 Task: Create a due date automation trigger when advanced on, on the monday of the week before a card is due add fields without custom field "Resume" set to a number lower than 1 and greater than 10 at 11:00 AM.
Action: Mouse moved to (1250, 100)
Screenshot: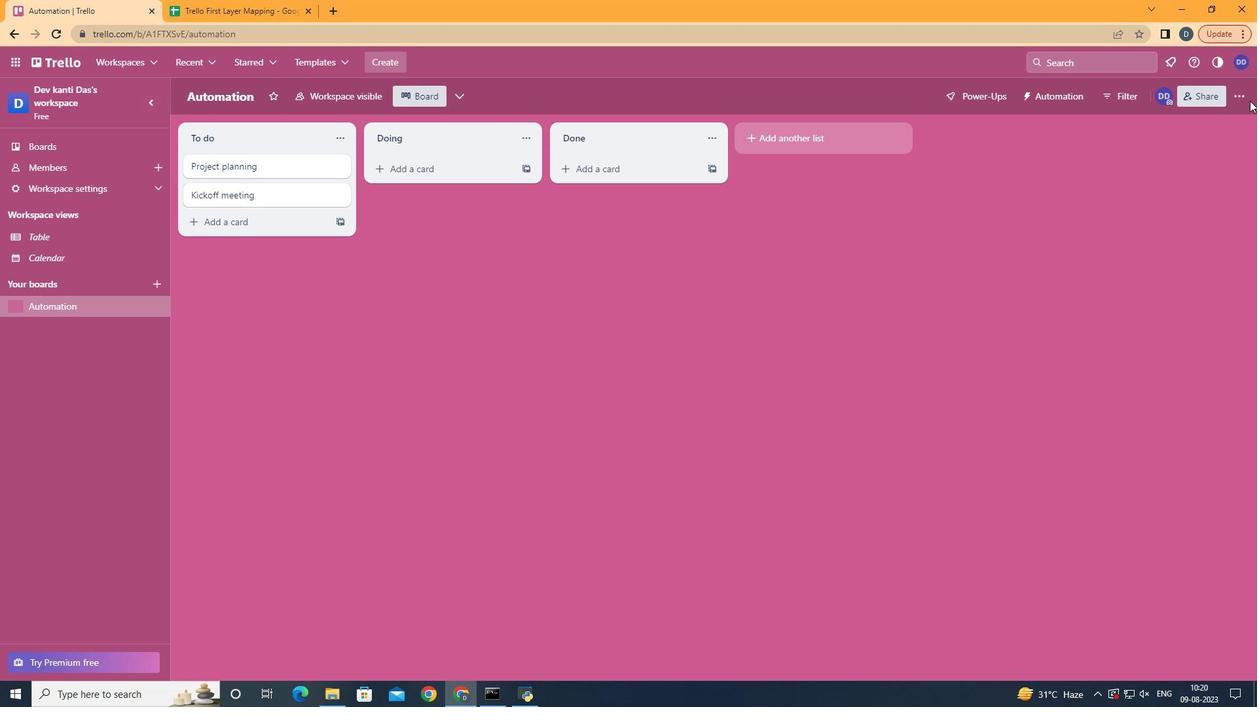 
Action: Mouse pressed left at (1250, 100)
Screenshot: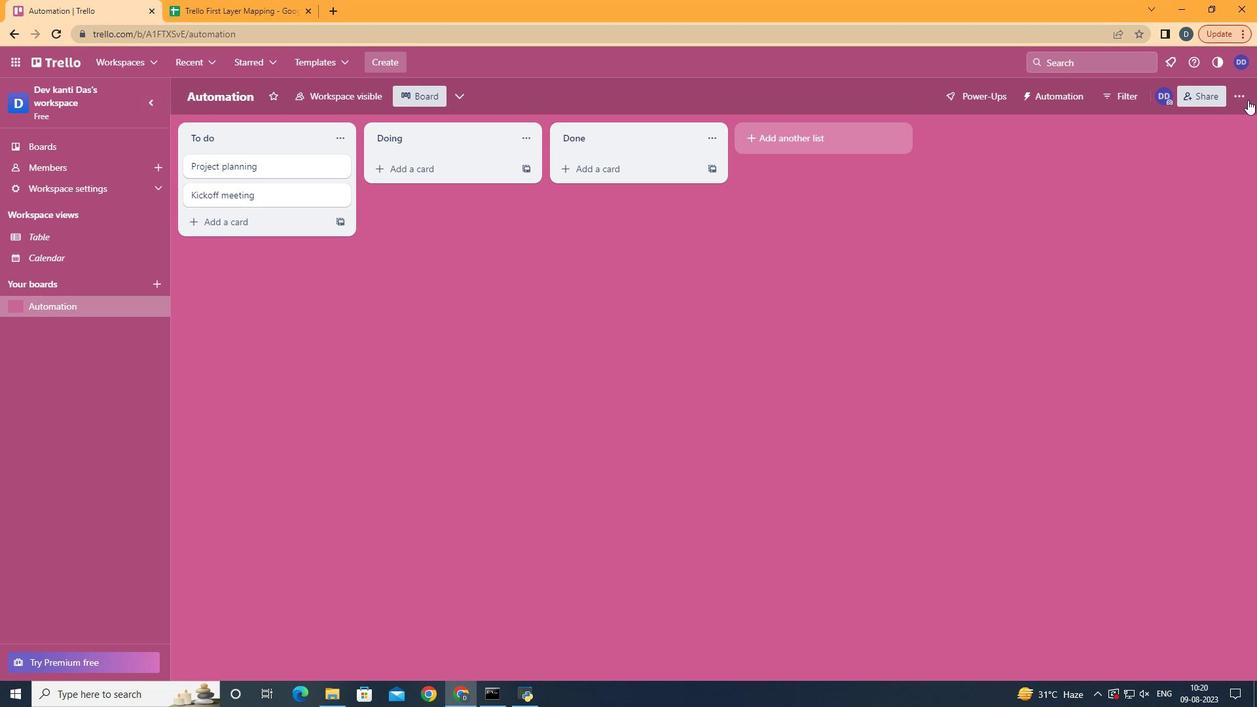 
Action: Mouse moved to (1246, 96)
Screenshot: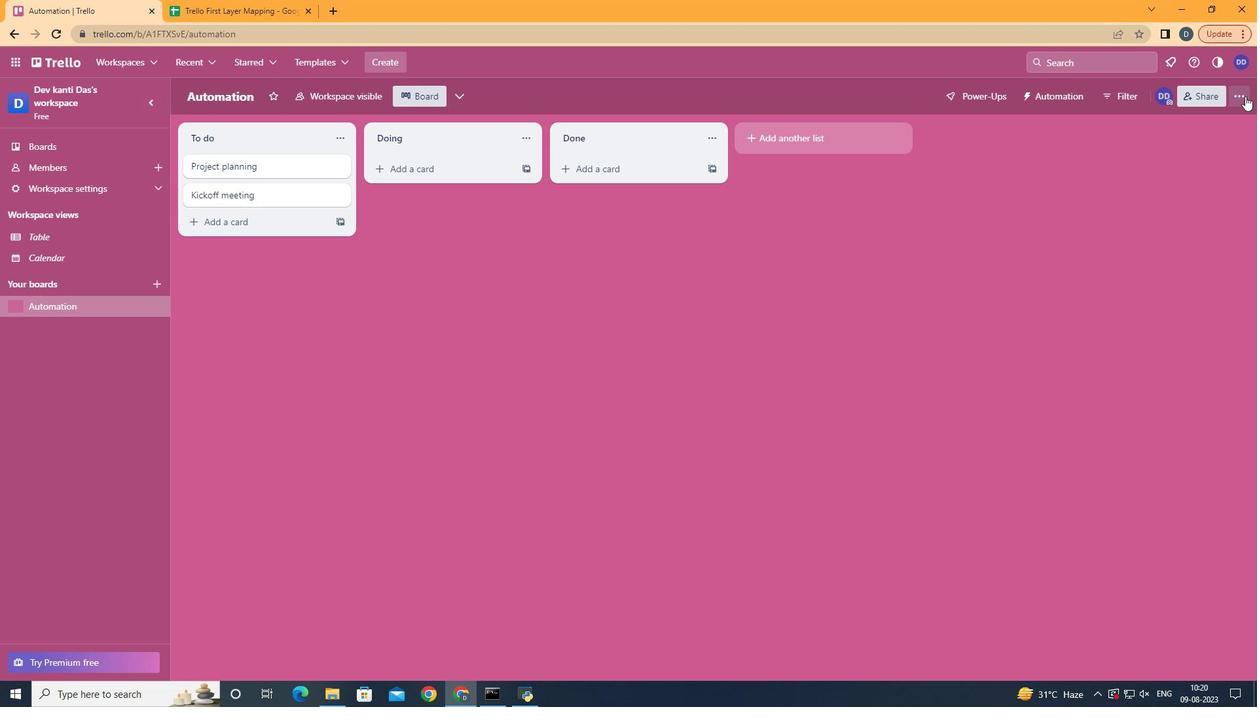 
Action: Mouse pressed left at (1246, 96)
Screenshot: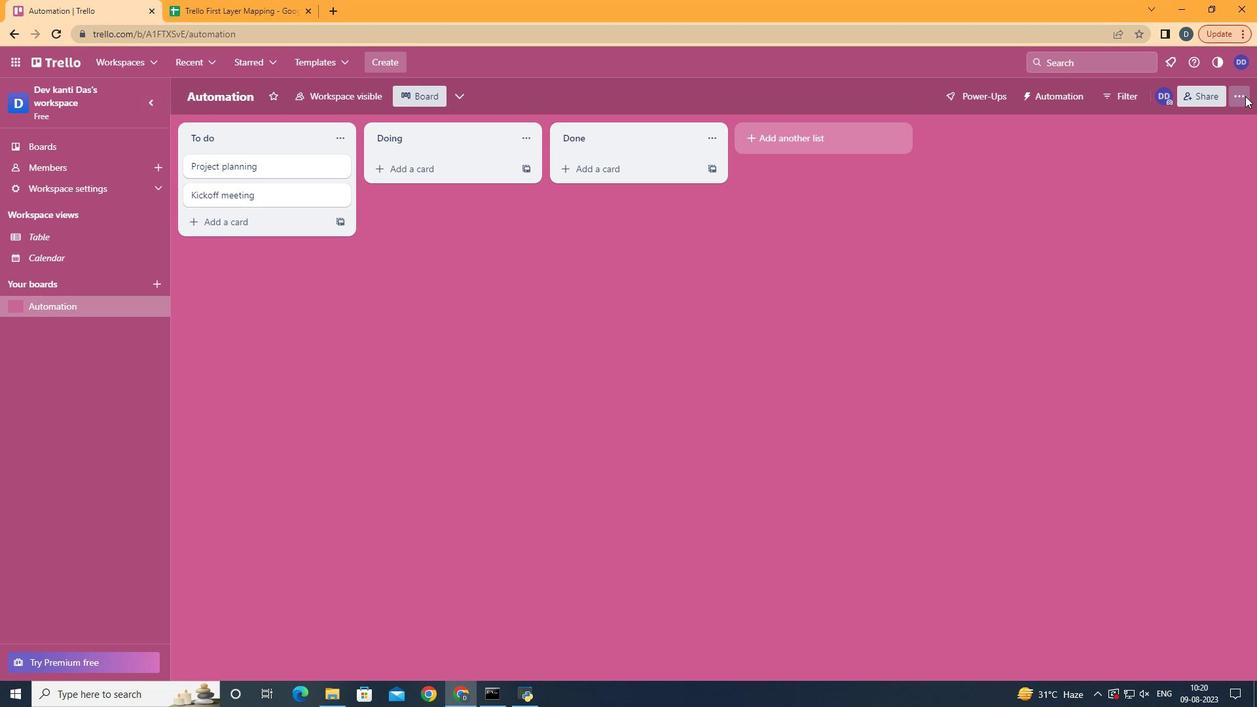 
Action: Mouse moved to (1165, 294)
Screenshot: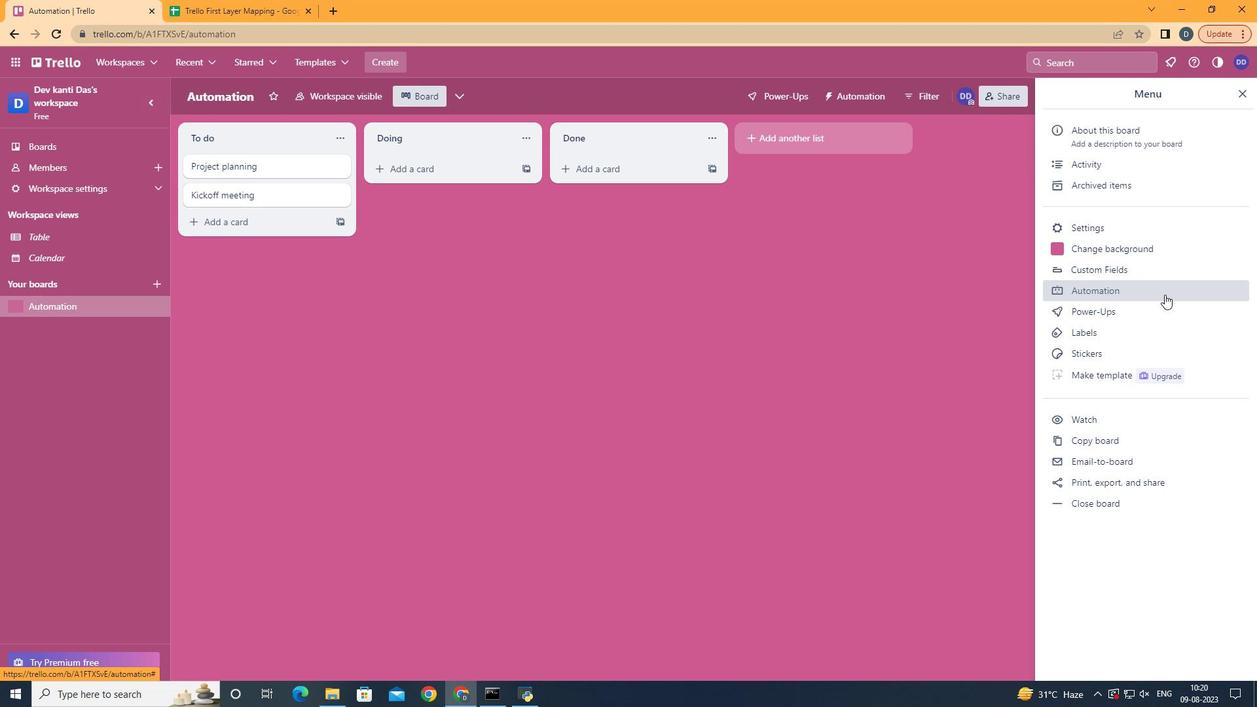 
Action: Mouse pressed left at (1165, 294)
Screenshot: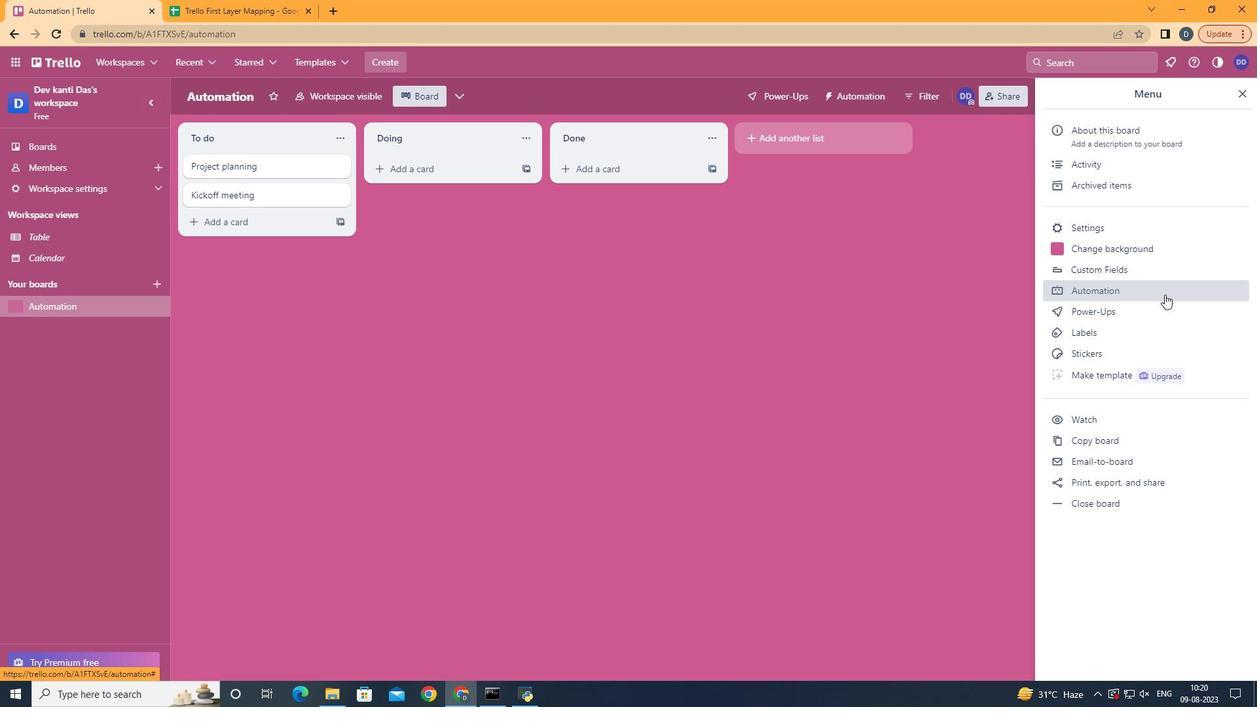 
Action: Mouse moved to (226, 263)
Screenshot: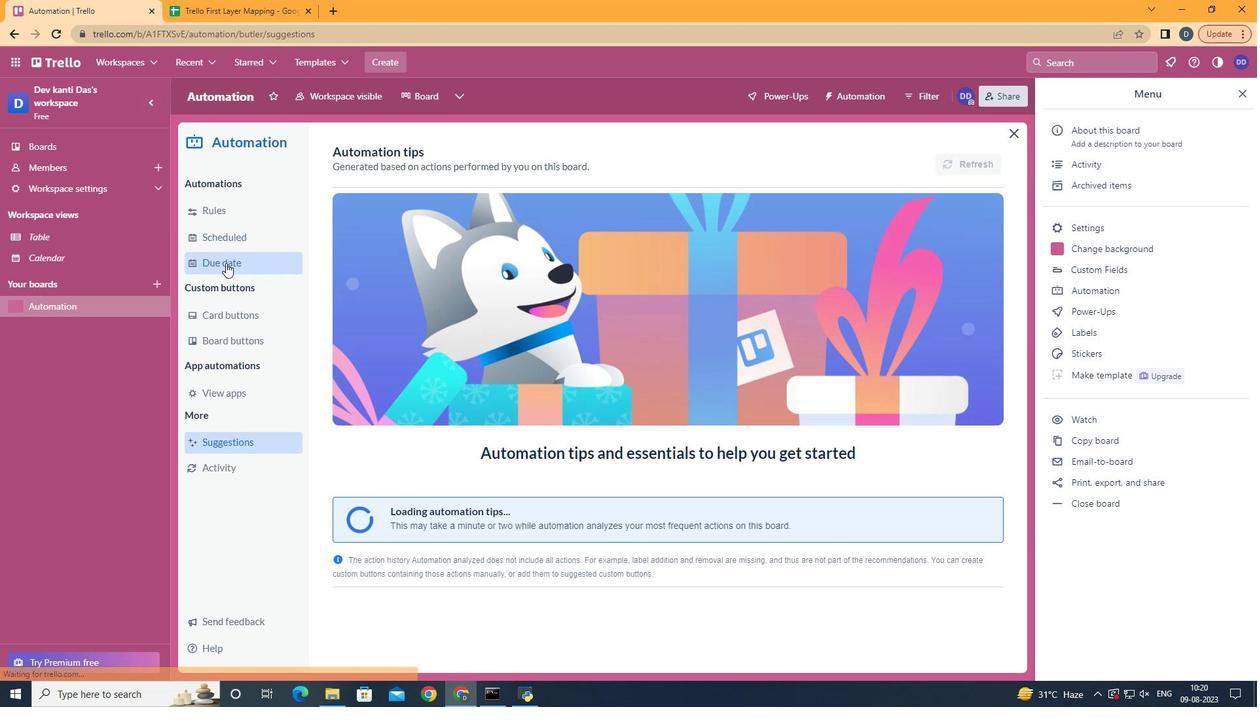 
Action: Mouse pressed left at (226, 263)
Screenshot: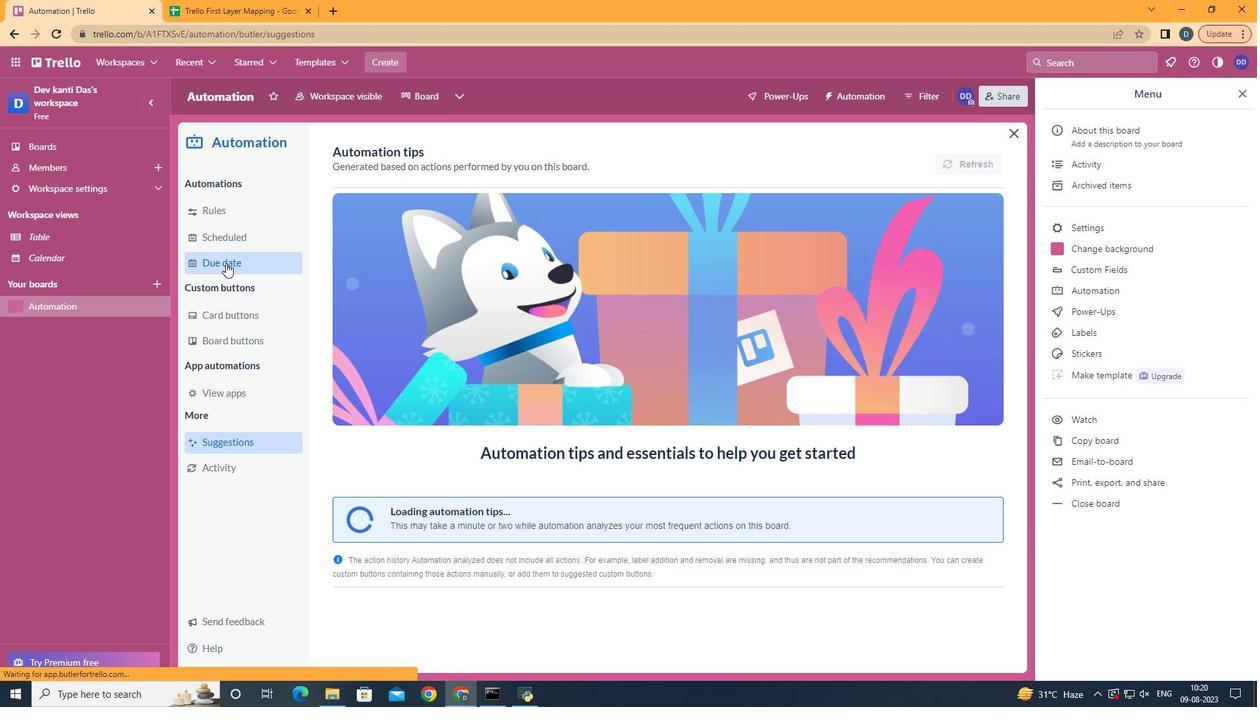 
Action: Mouse moved to (918, 161)
Screenshot: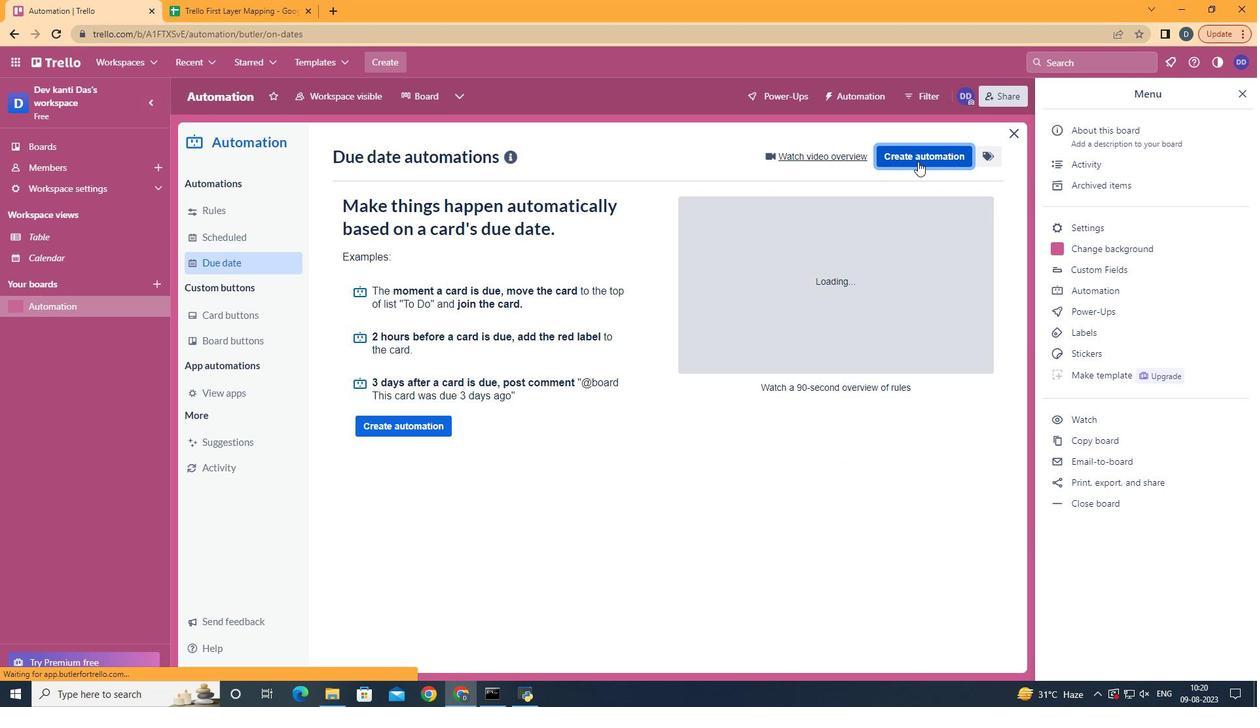
Action: Mouse pressed left at (918, 161)
Screenshot: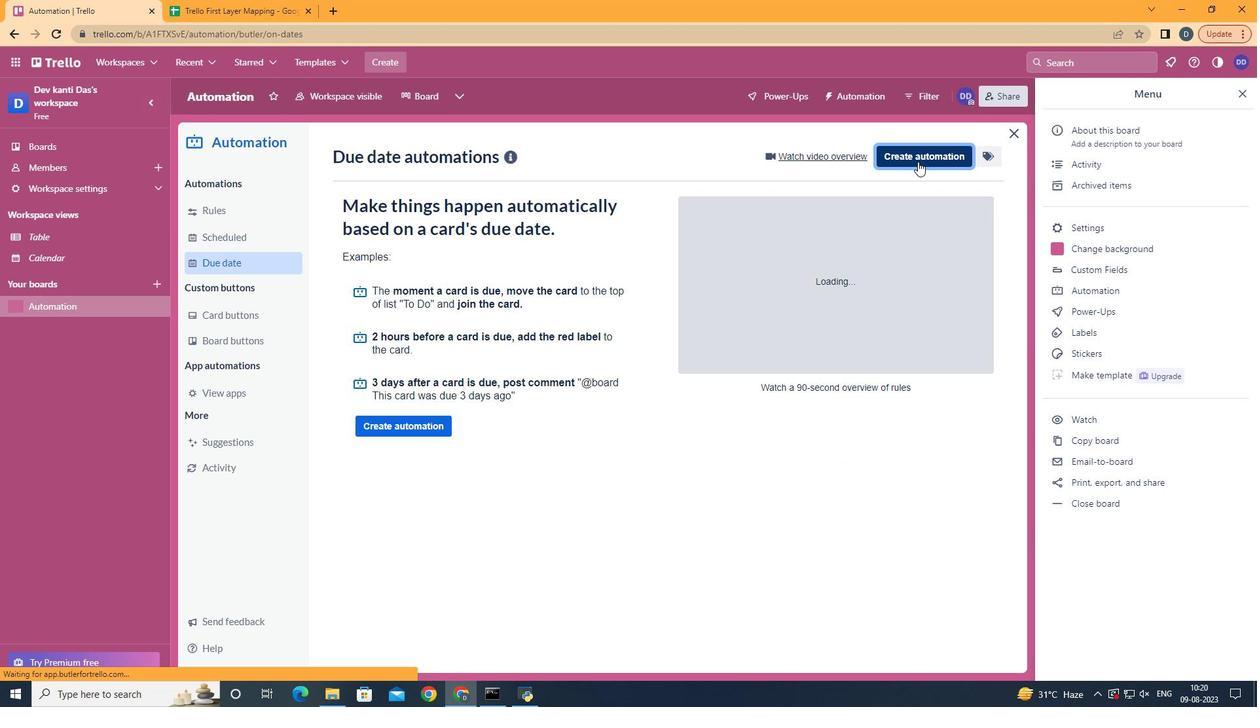 
Action: Mouse moved to (673, 284)
Screenshot: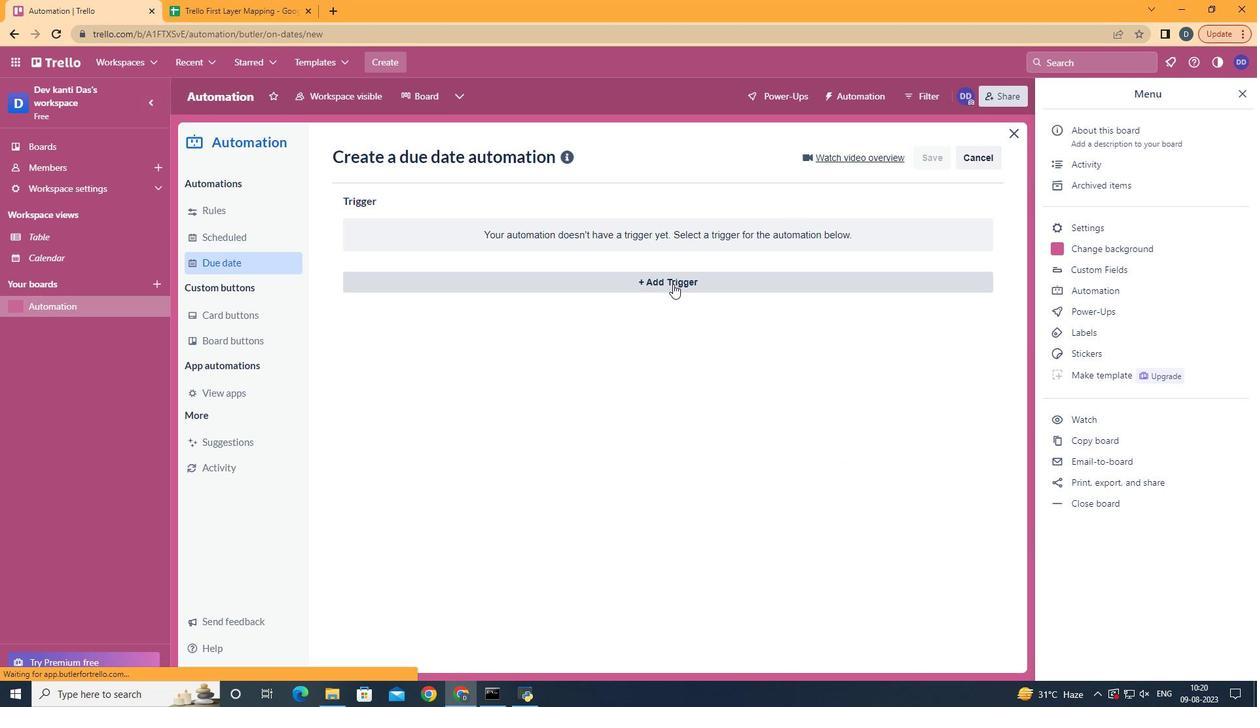 
Action: Mouse pressed left at (673, 284)
Screenshot: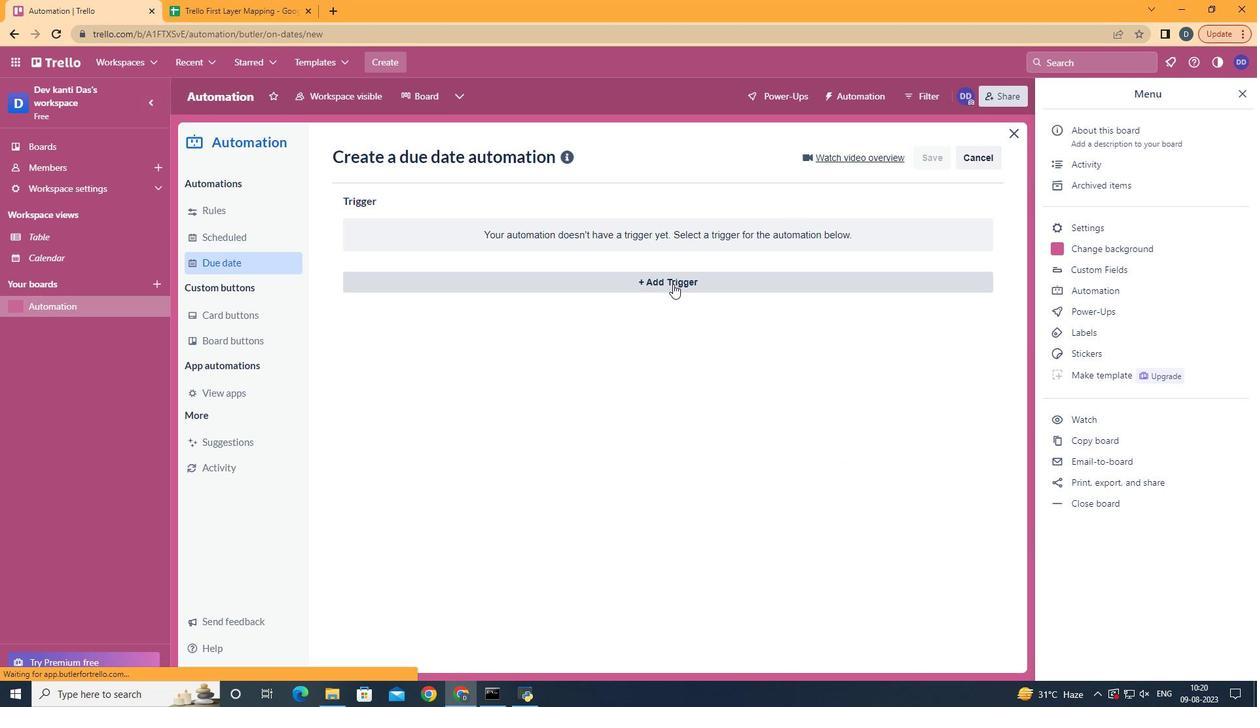 
Action: Mouse moved to (485, 625)
Screenshot: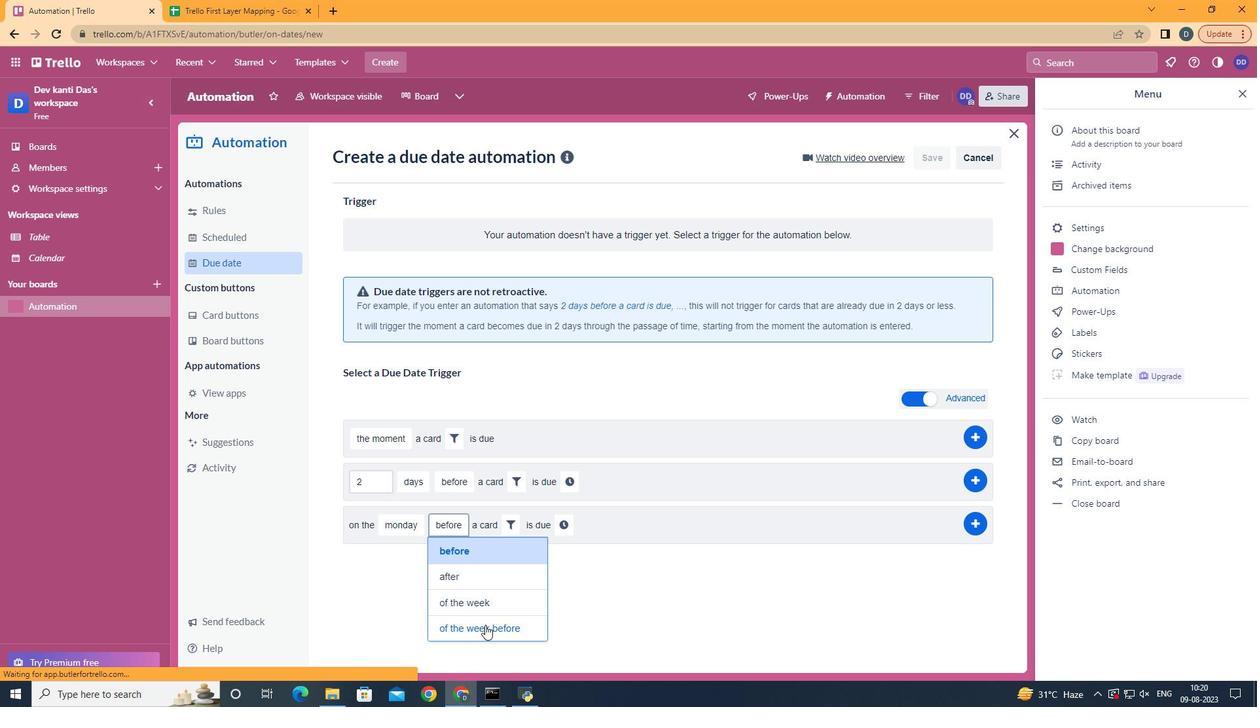 
Action: Mouse pressed left at (485, 625)
Screenshot: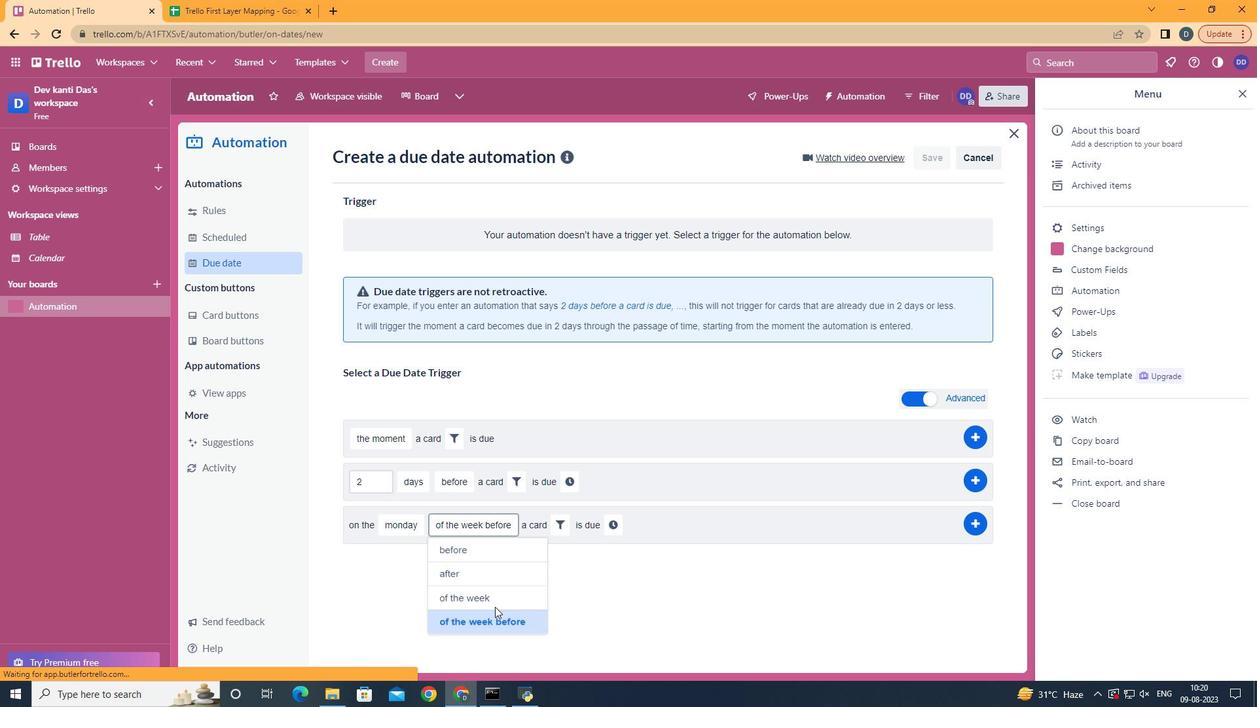 
Action: Mouse moved to (568, 517)
Screenshot: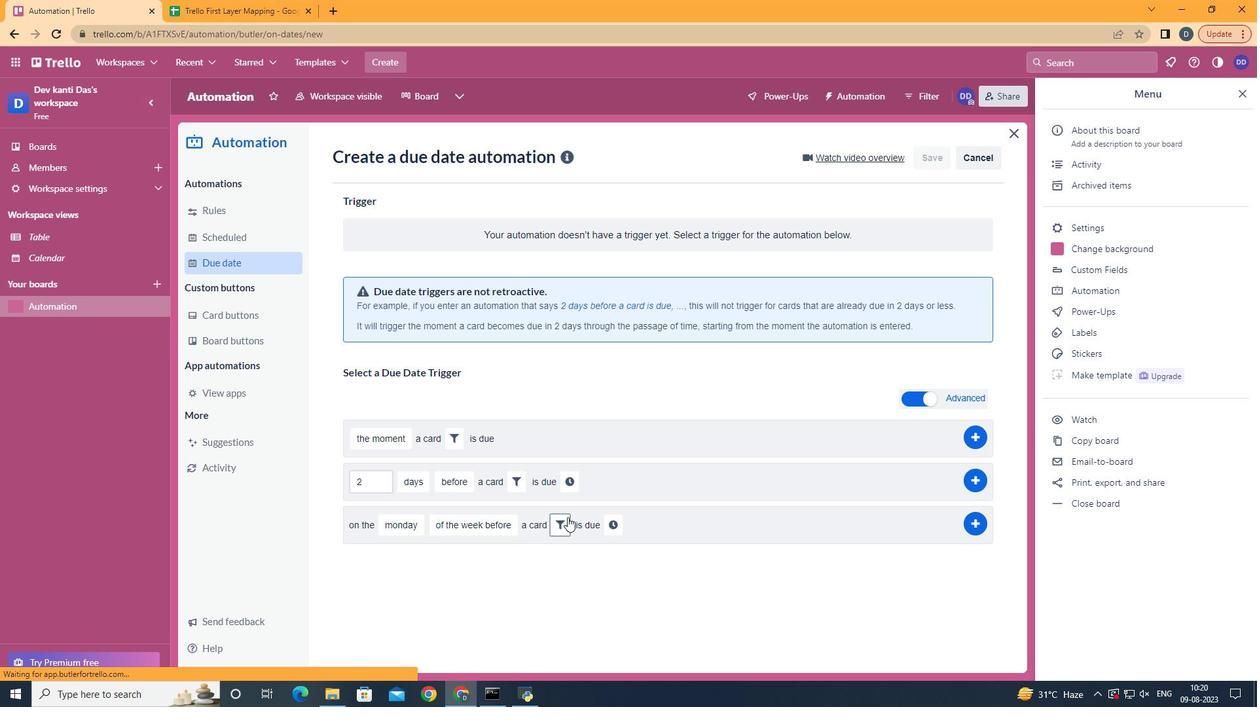
Action: Mouse pressed left at (568, 517)
Screenshot: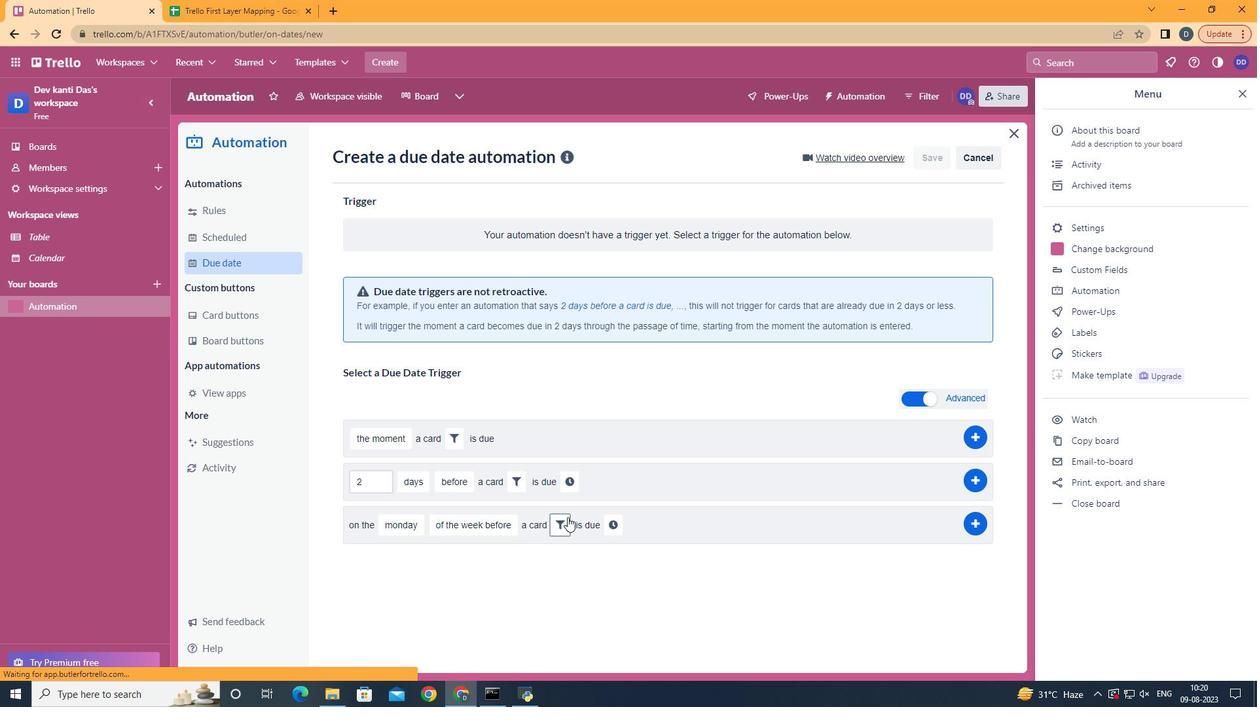 
Action: Mouse moved to (764, 568)
Screenshot: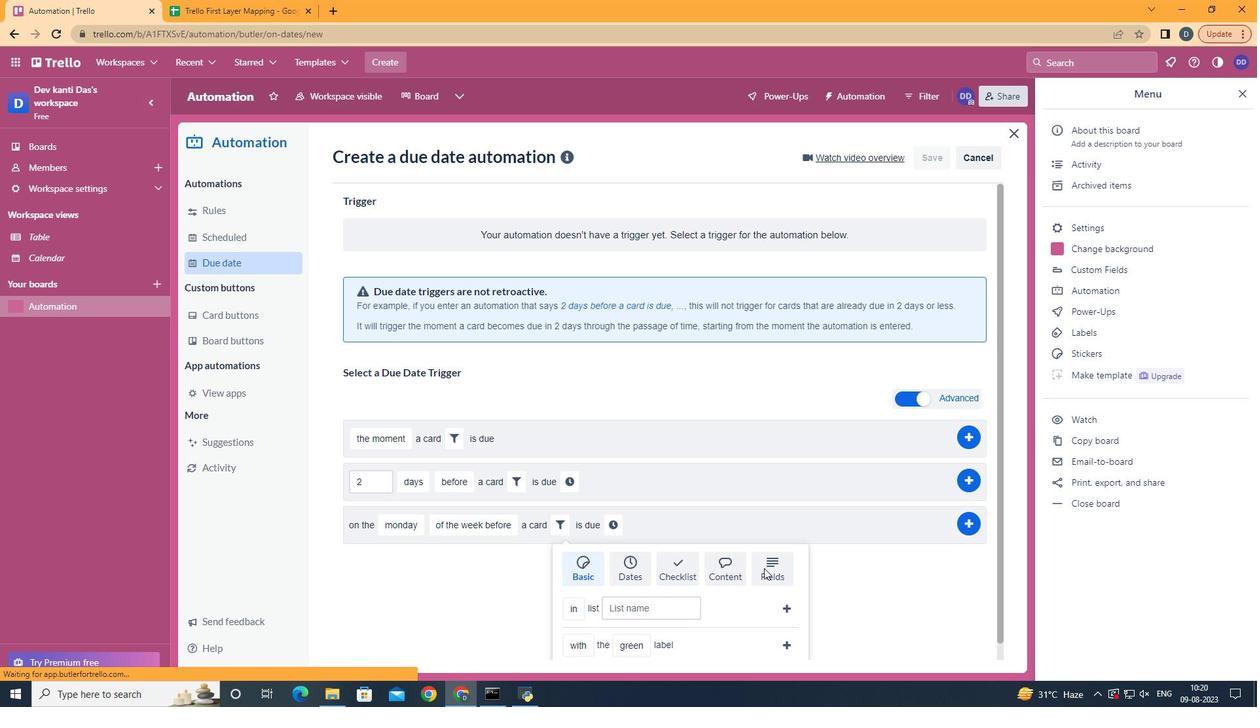 
Action: Mouse pressed left at (764, 568)
Screenshot: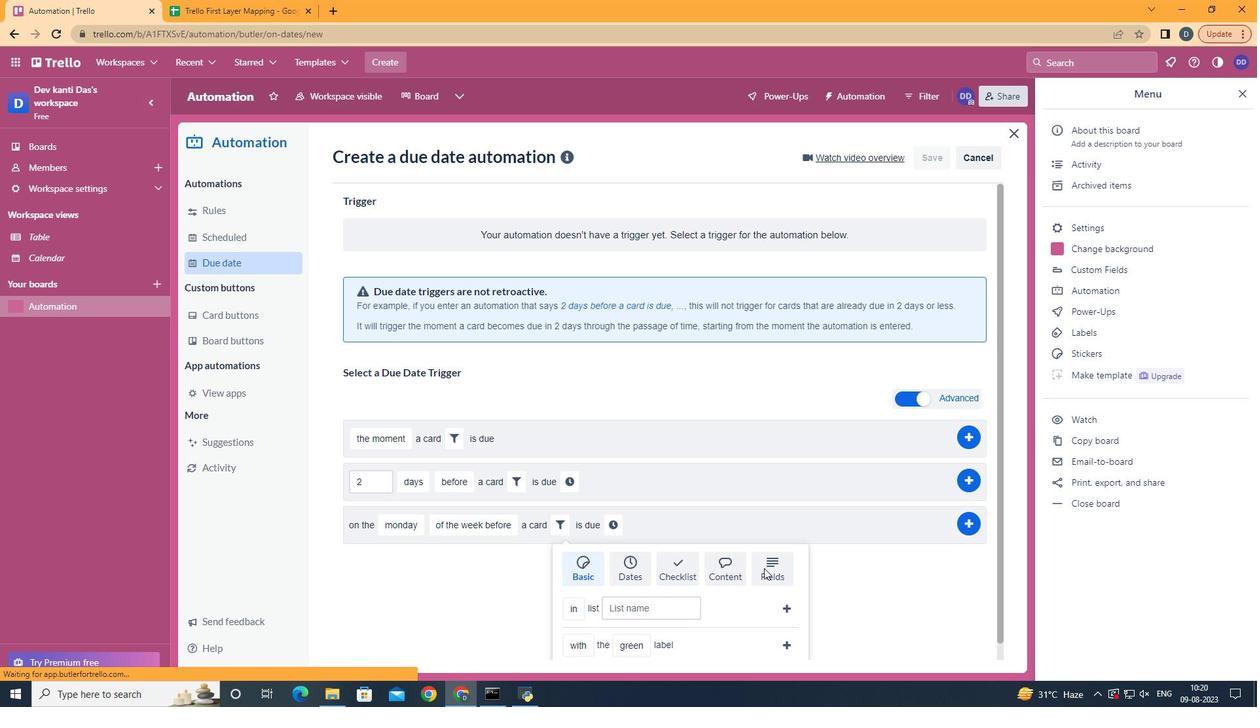 
Action: Mouse moved to (765, 568)
Screenshot: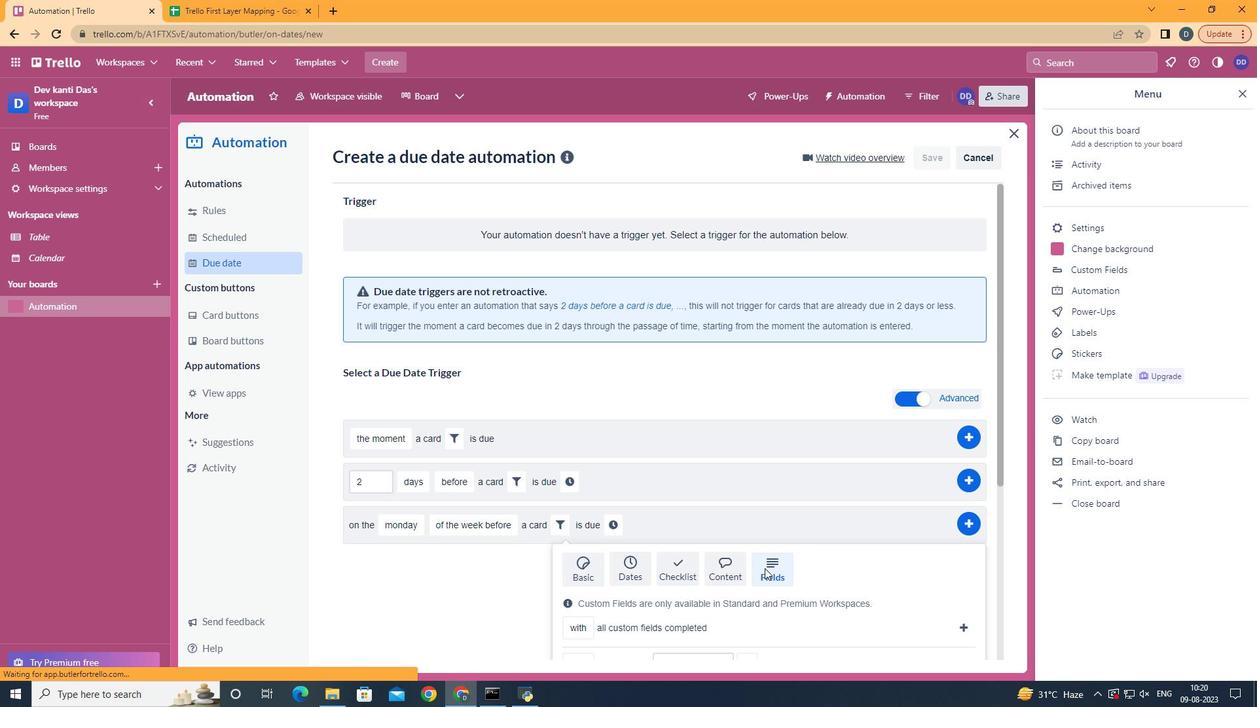 
Action: Mouse scrolled (765, 568) with delta (0, 0)
Screenshot: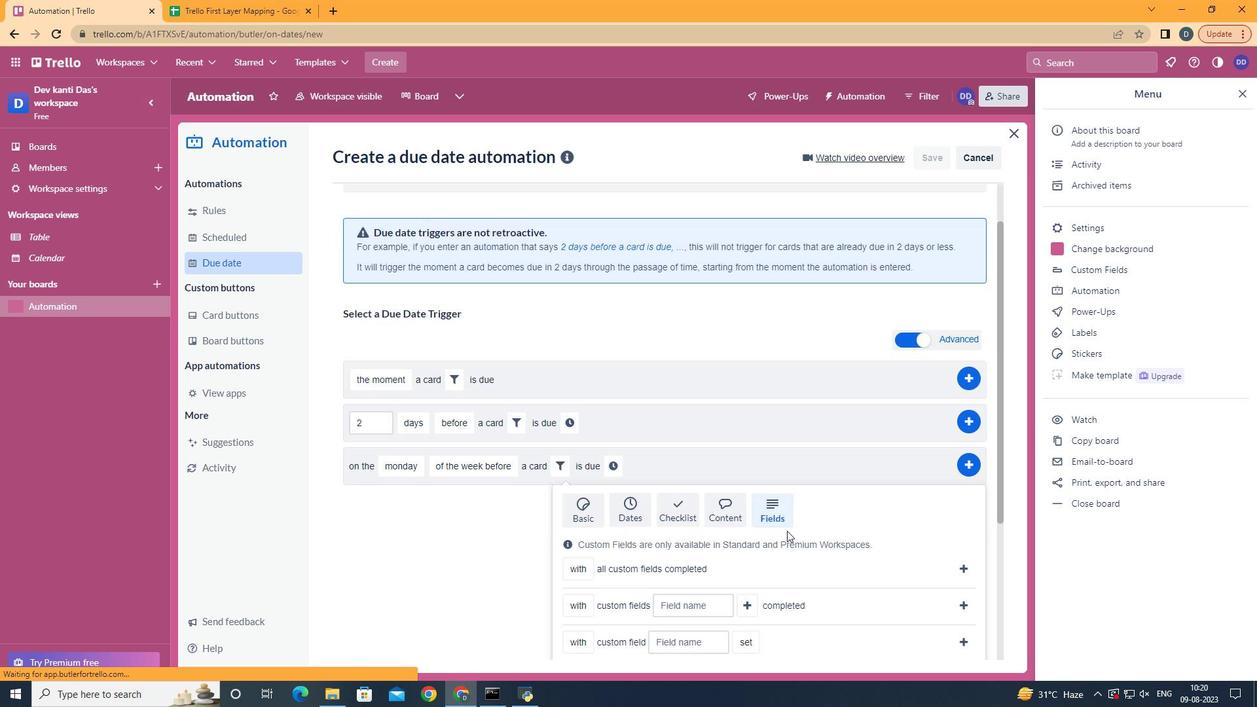 
Action: Mouse scrolled (765, 568) with delta (0, 0)
Screenshot: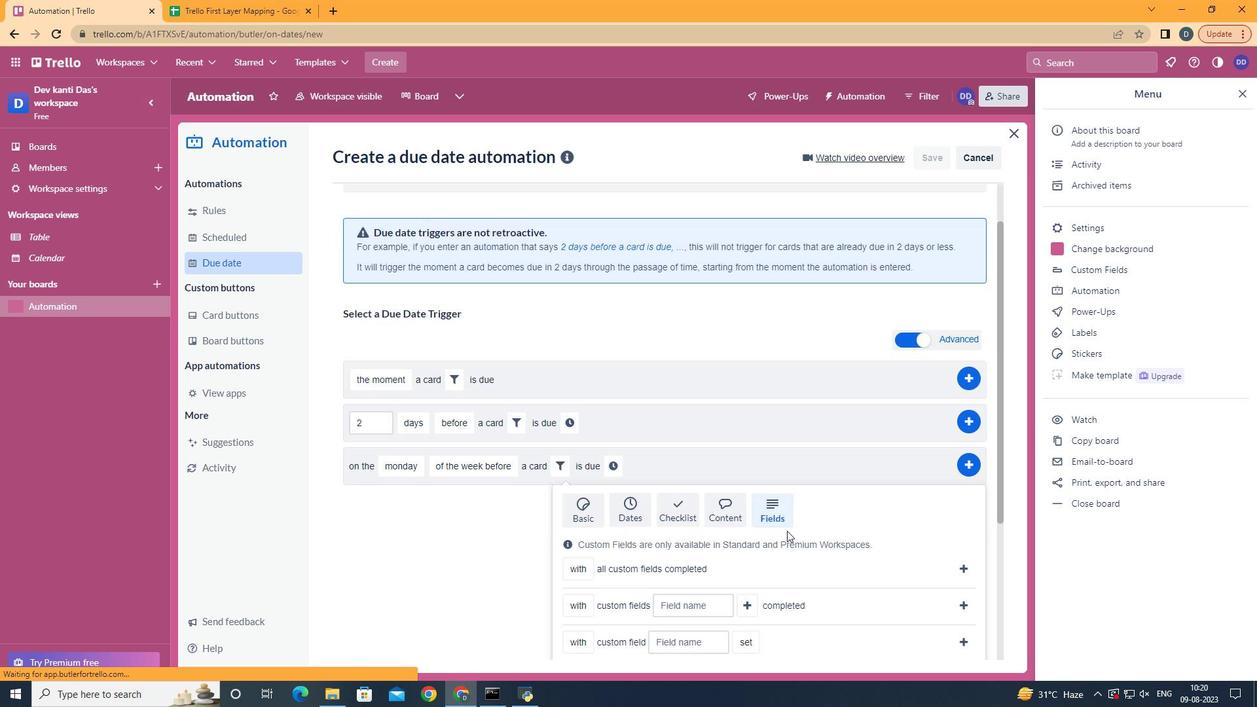 
Action: Mouse scrolled (765, 568) with delta (0, 0)
Screenshot: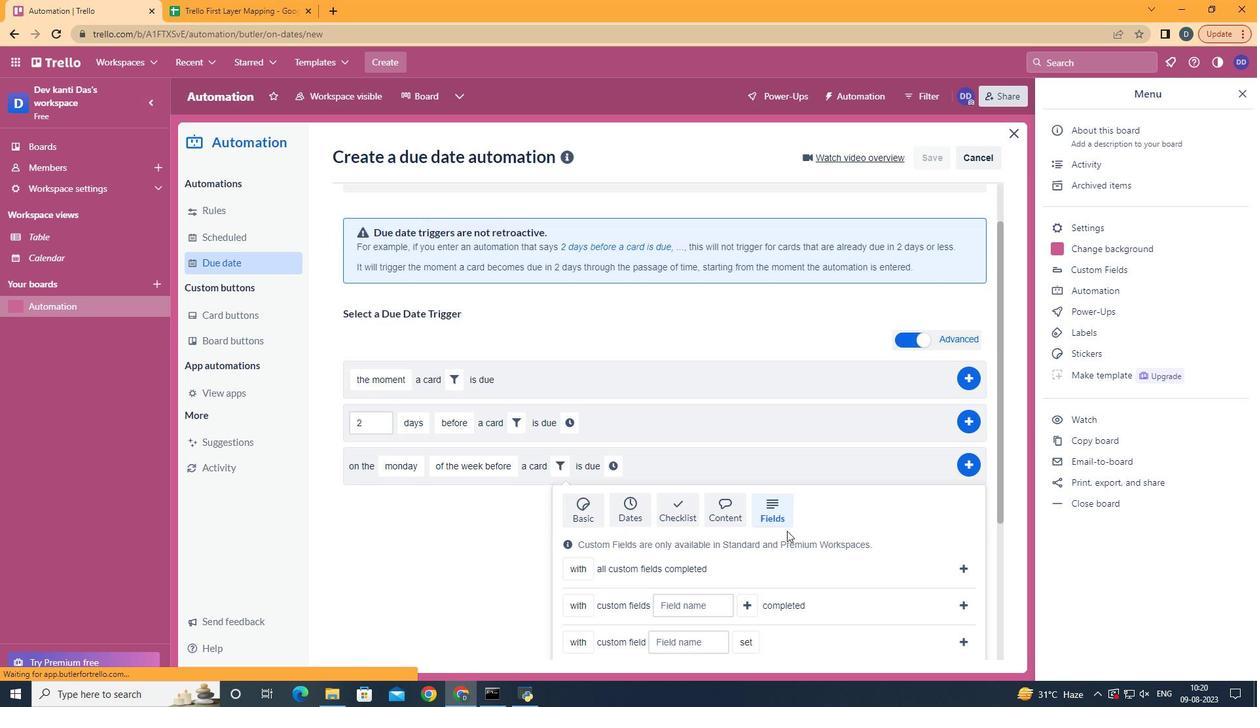 
Action: Mouse scrolled (765, 568) with delta (0, 0)
Screenshot: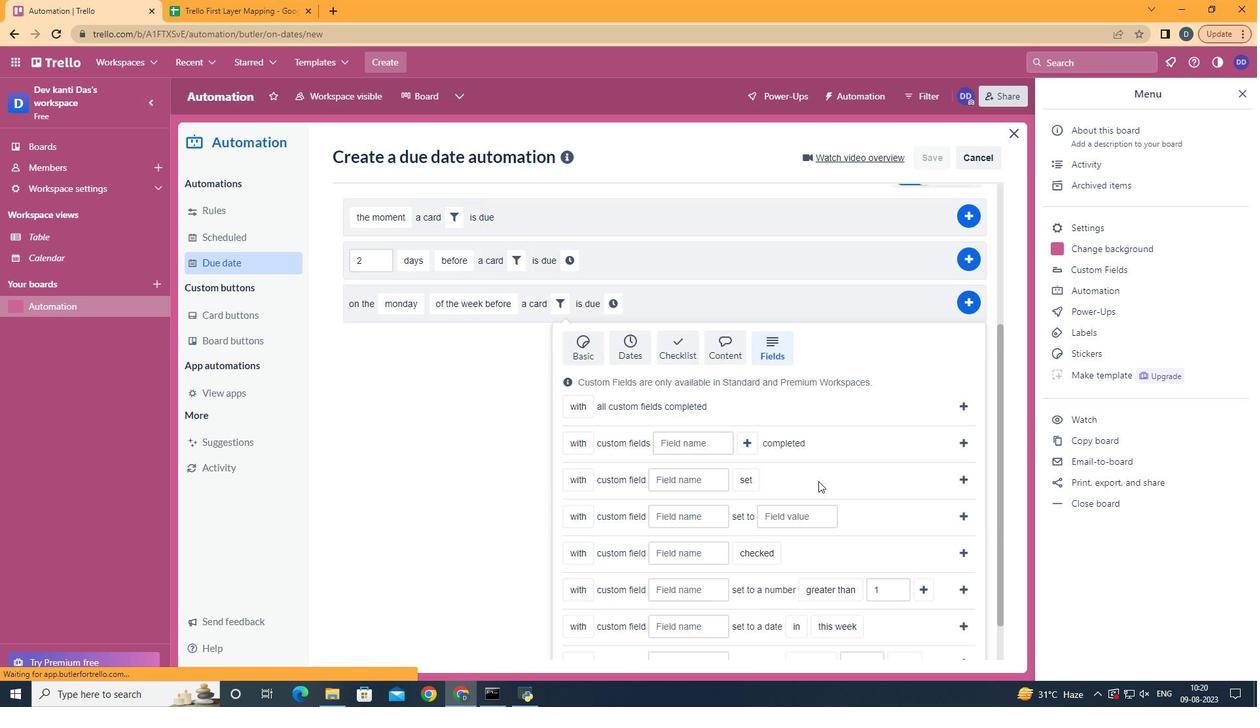 
Action: Mouse scrolled (765, 568) with delta (0, 0)
Screenshot: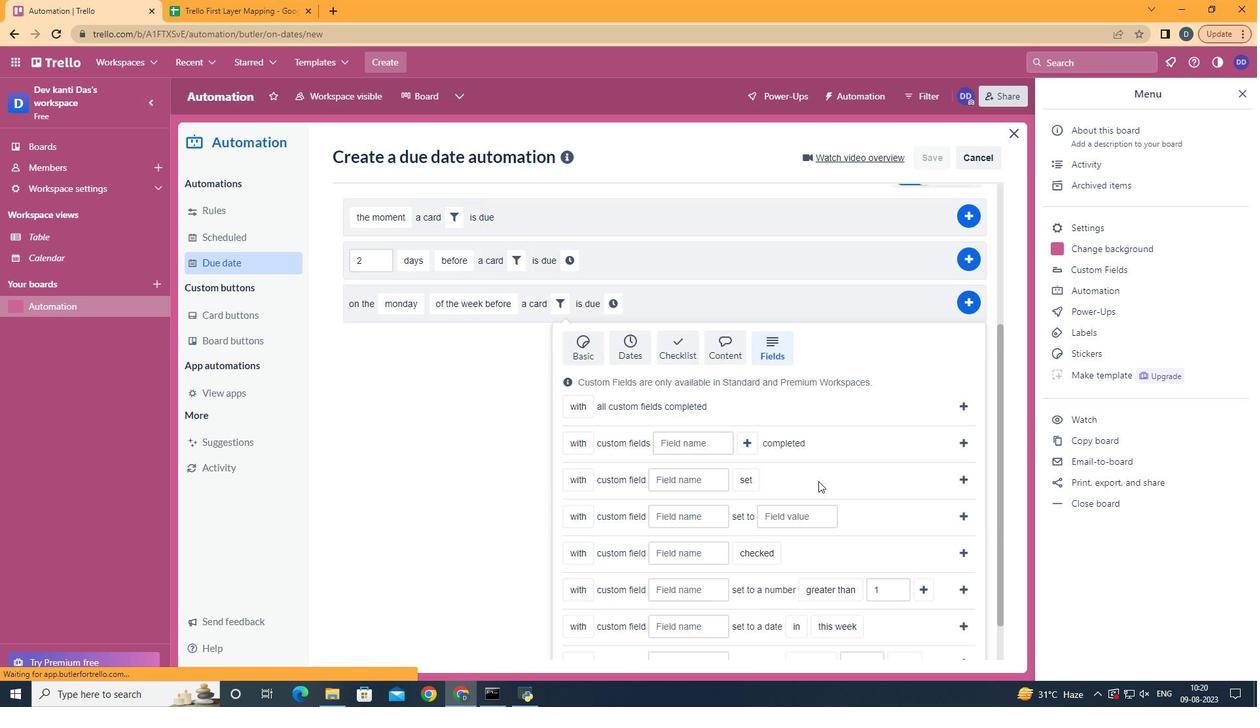 
Action: Mouse moved to (767, 566)
Screenshot: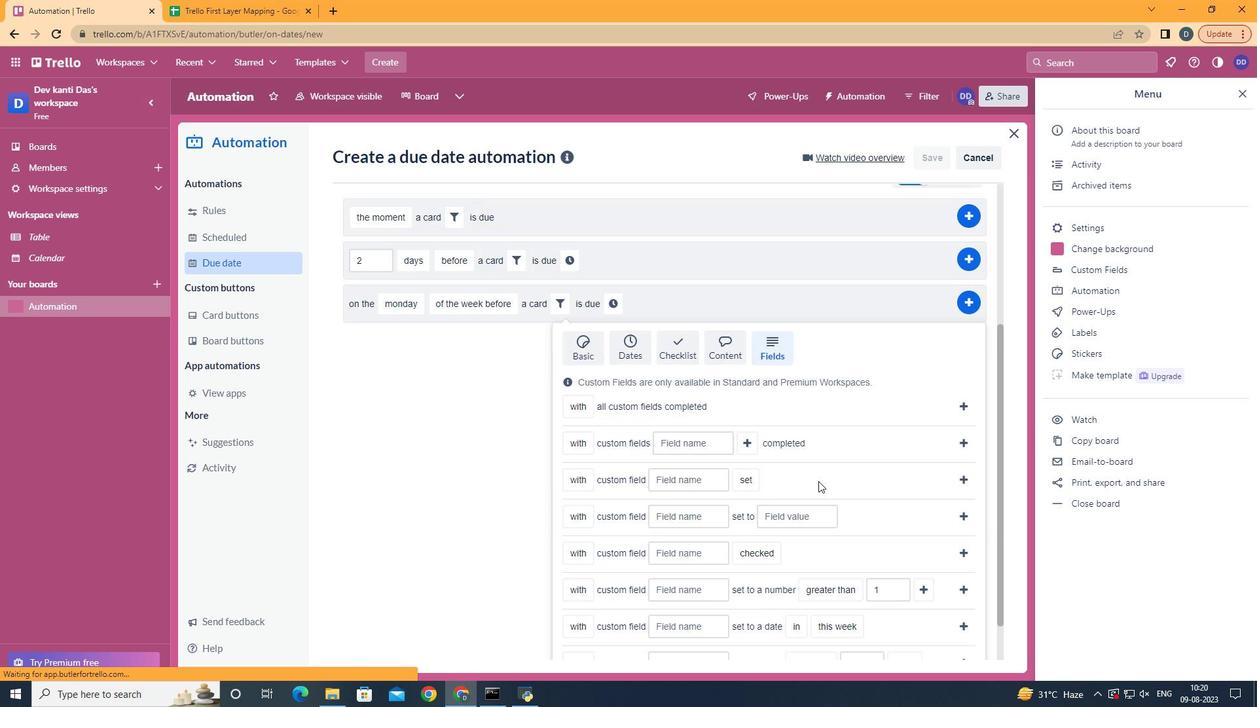 
Action: Mouse scrolled (767, 565) with delta (0, 0)
Screenshot: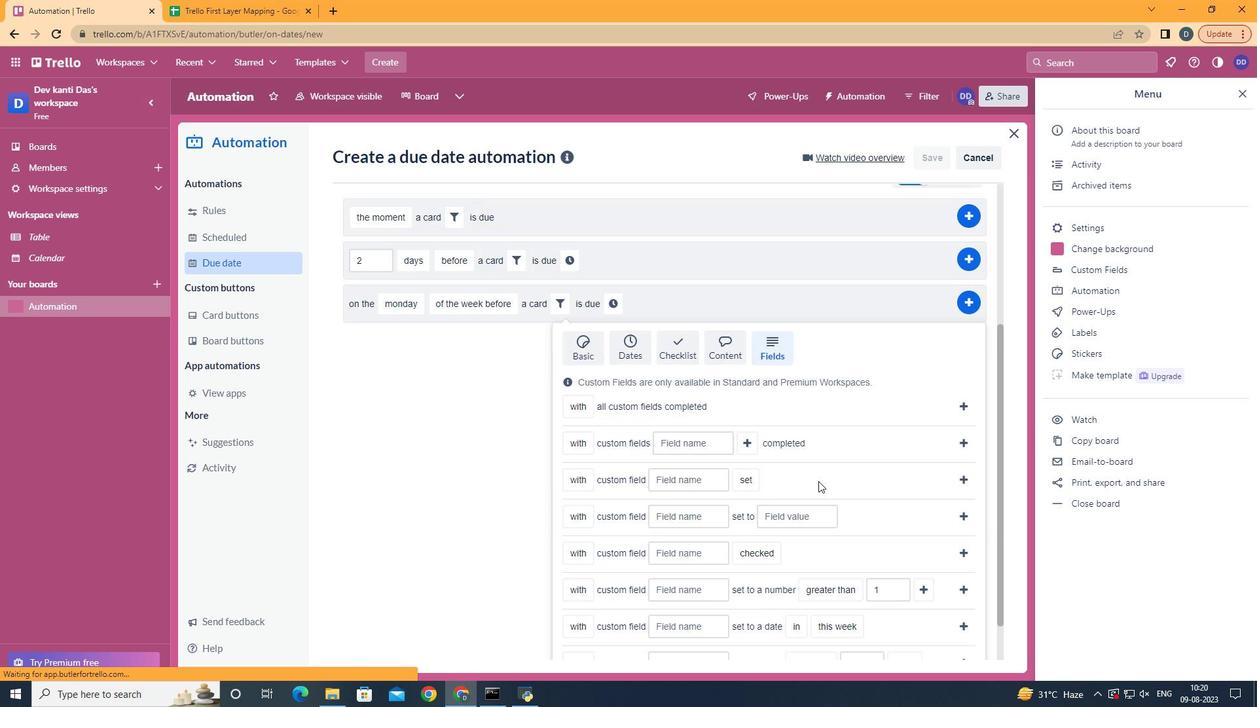 
Action: Mouse moved to (586, 587)
Screenshot: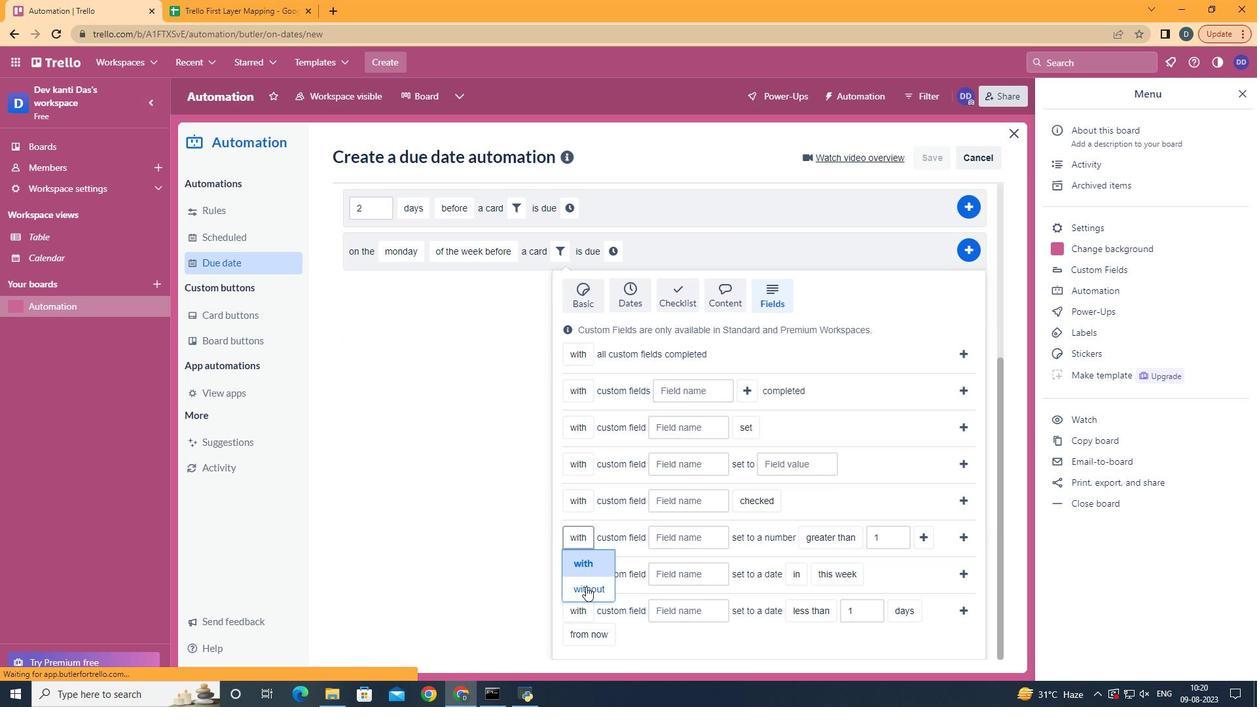 
Action: Mouse pressed left at (586, 587)
Screenshot: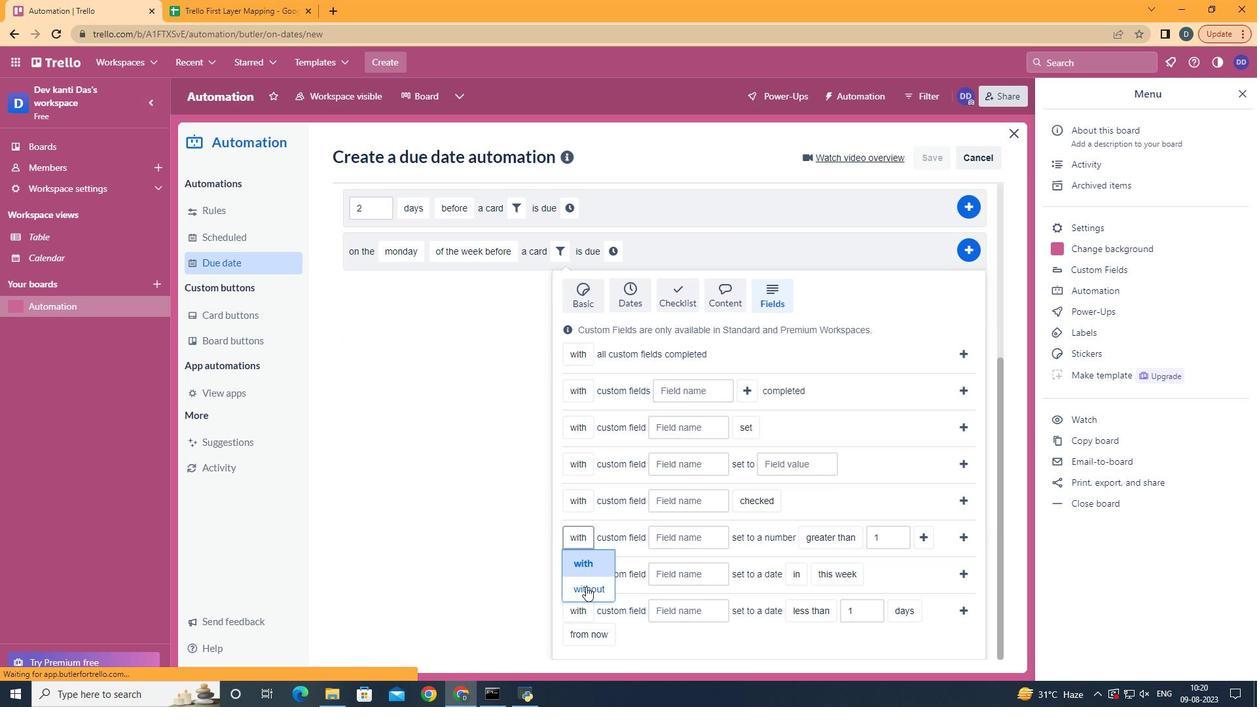 
Action: Mouse moved to (713, 536)
Screenshot: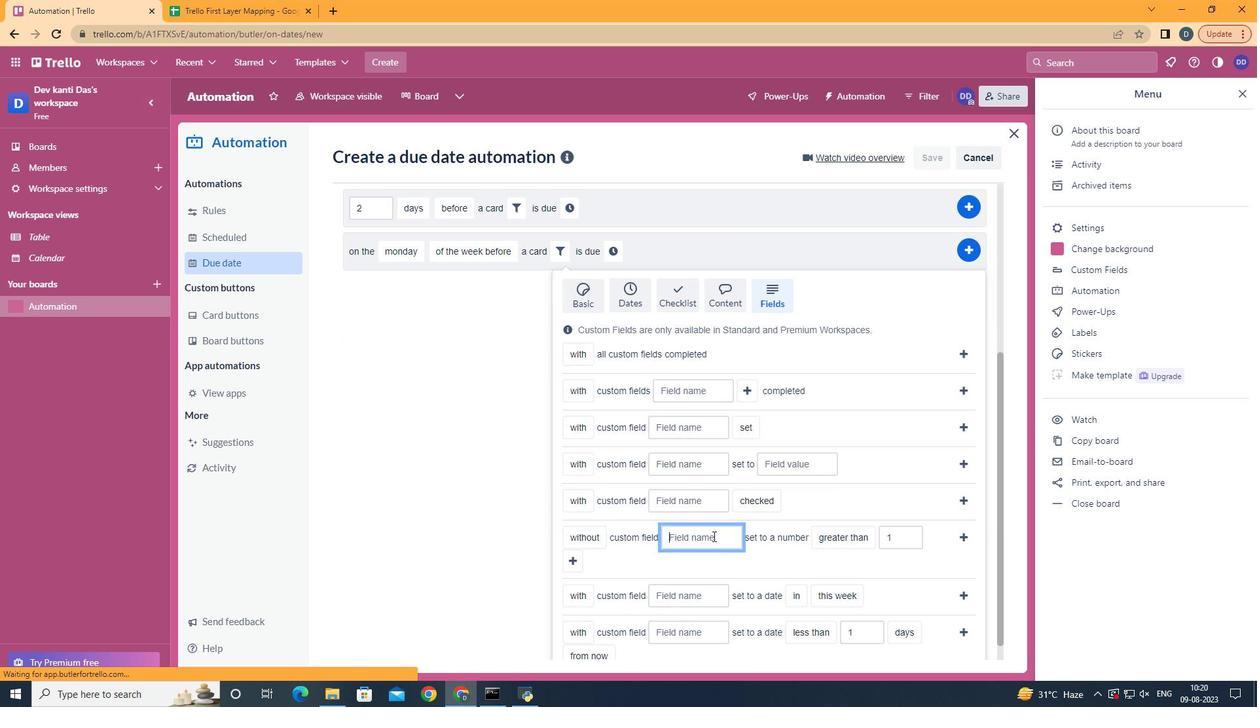 
Action: Mouse pressed left at (713, 536)
Screenshot: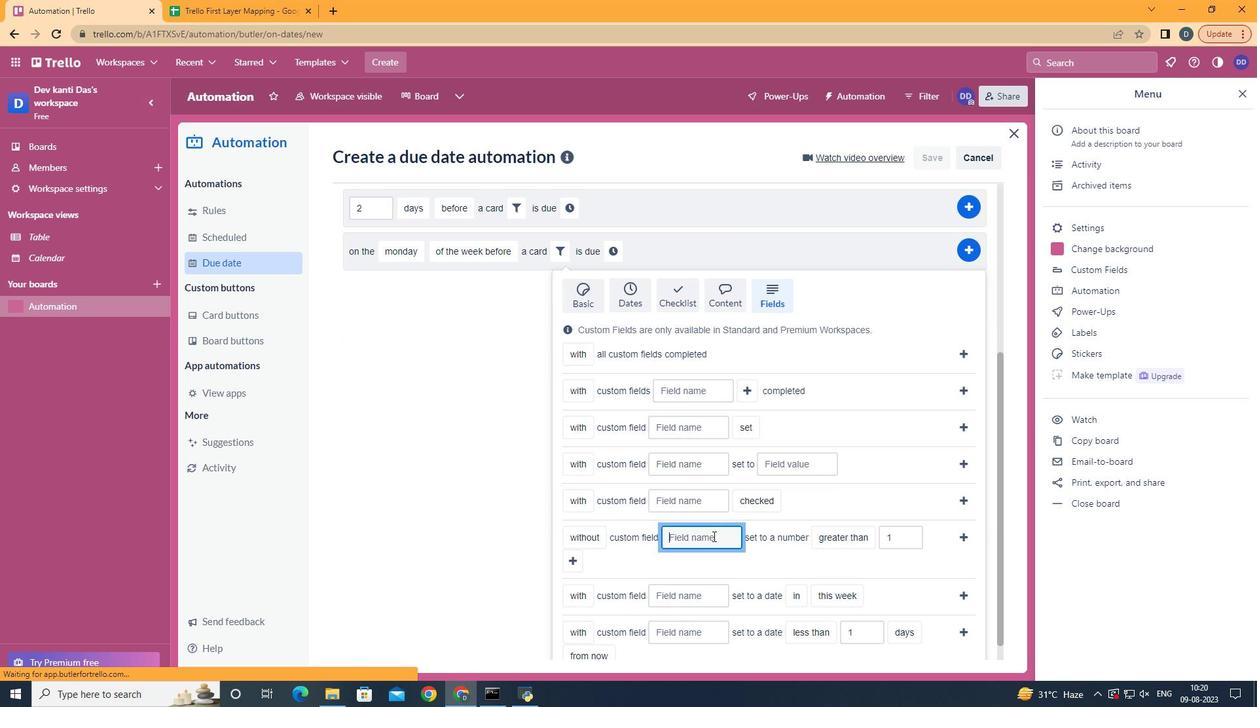 
Action: Key pressed <Key.shift>Resume
Screenshot: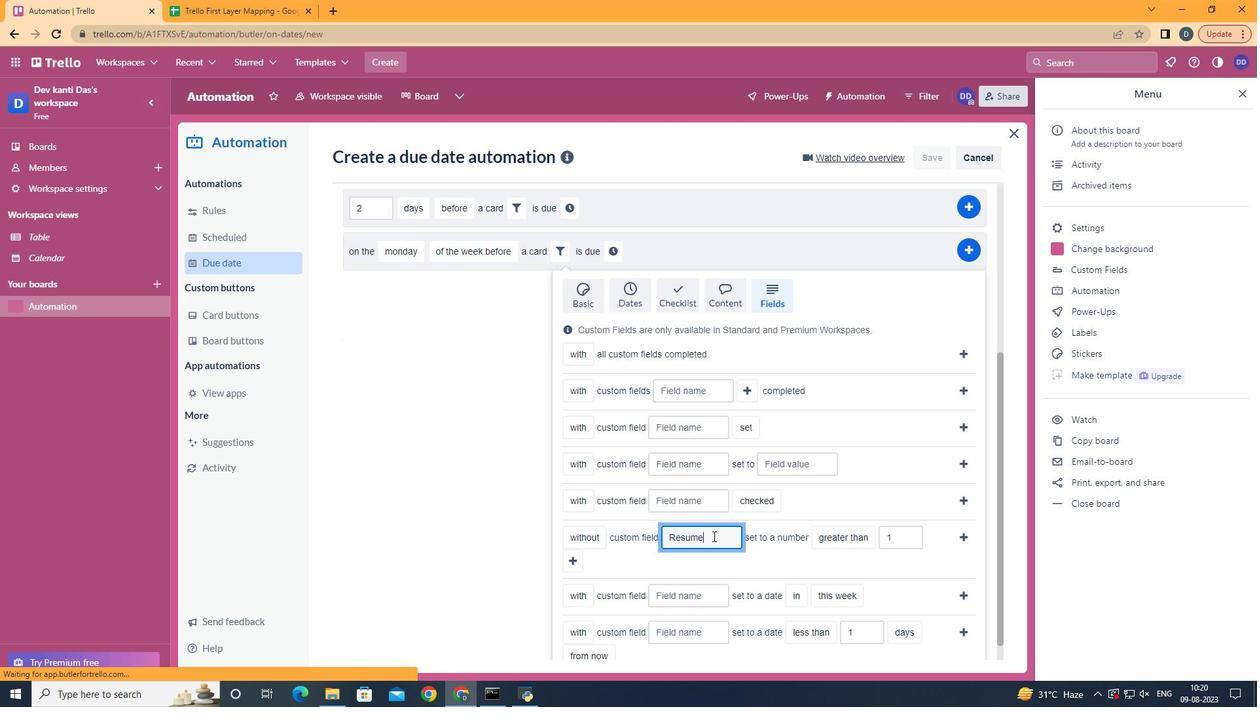 
Action: Mouse moved to (854, 615)
Screenshot: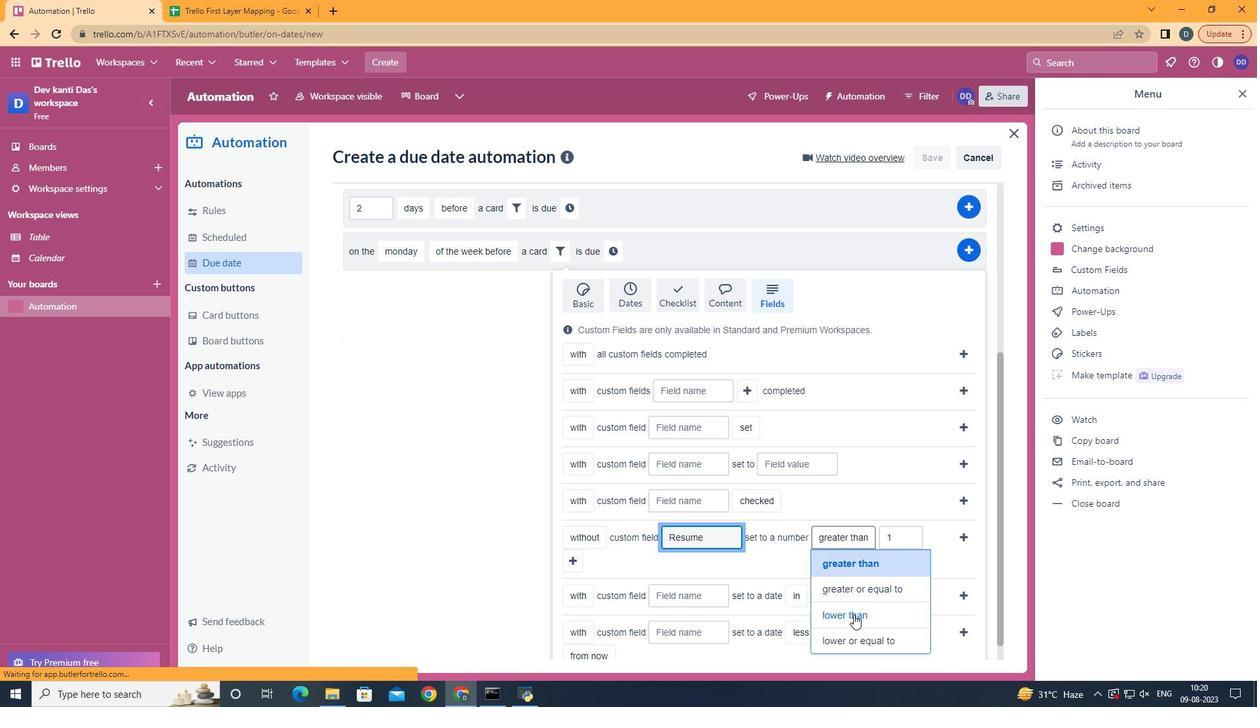 
Action: Mouse pressed left at (854, 615)
Screenshot: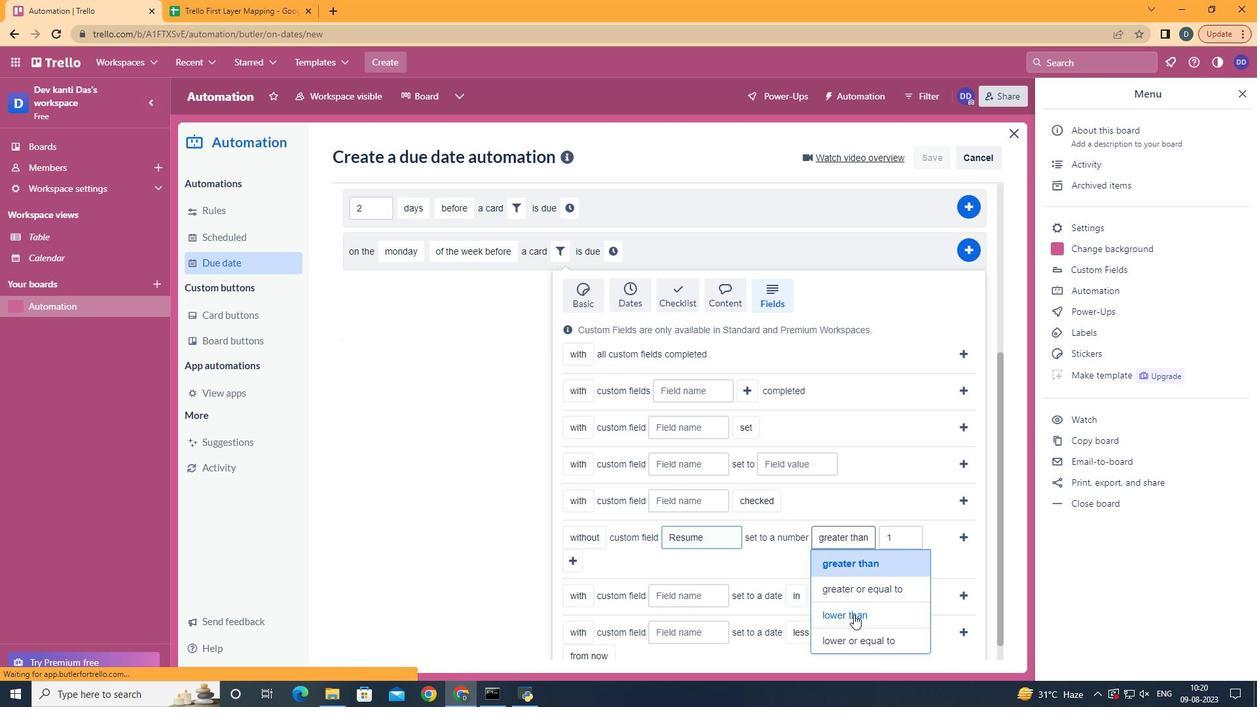 
Action: Mouse moved to (932, 533)
Screenshot: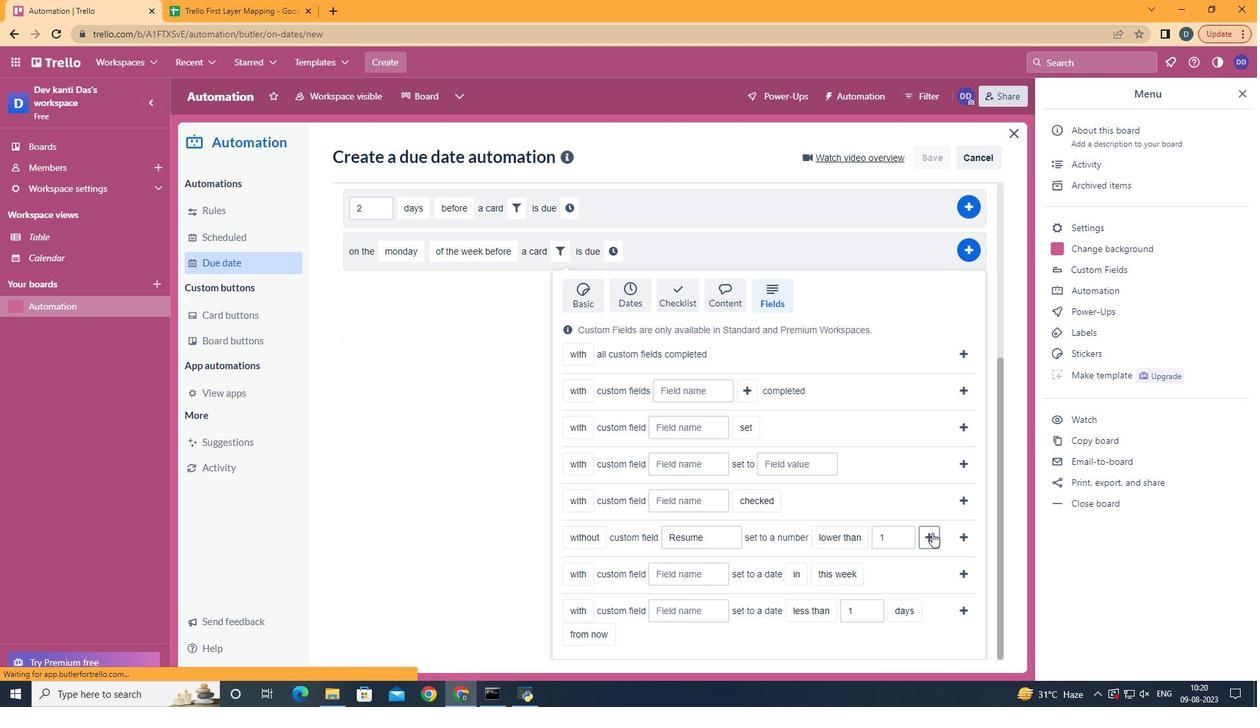 
Action: Mouse pressed left at (932, 533)
Screenshot: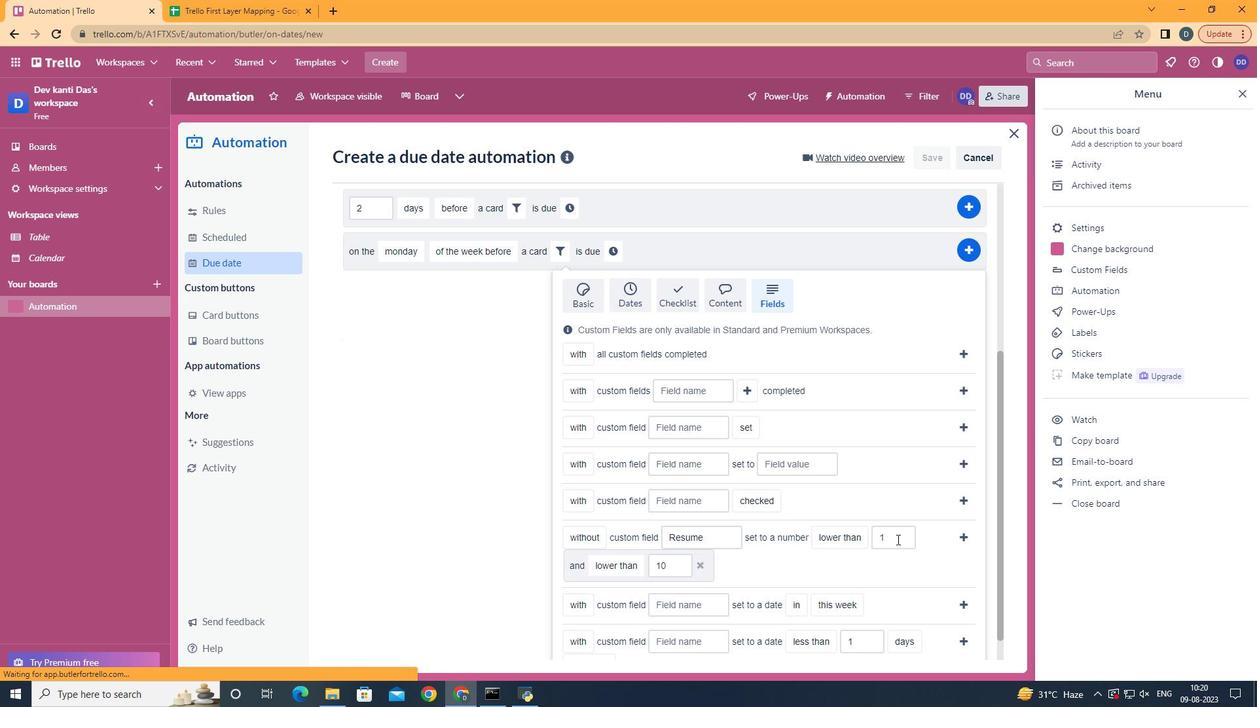 
Action: Mouse moved to (640, 509)
Screenshot: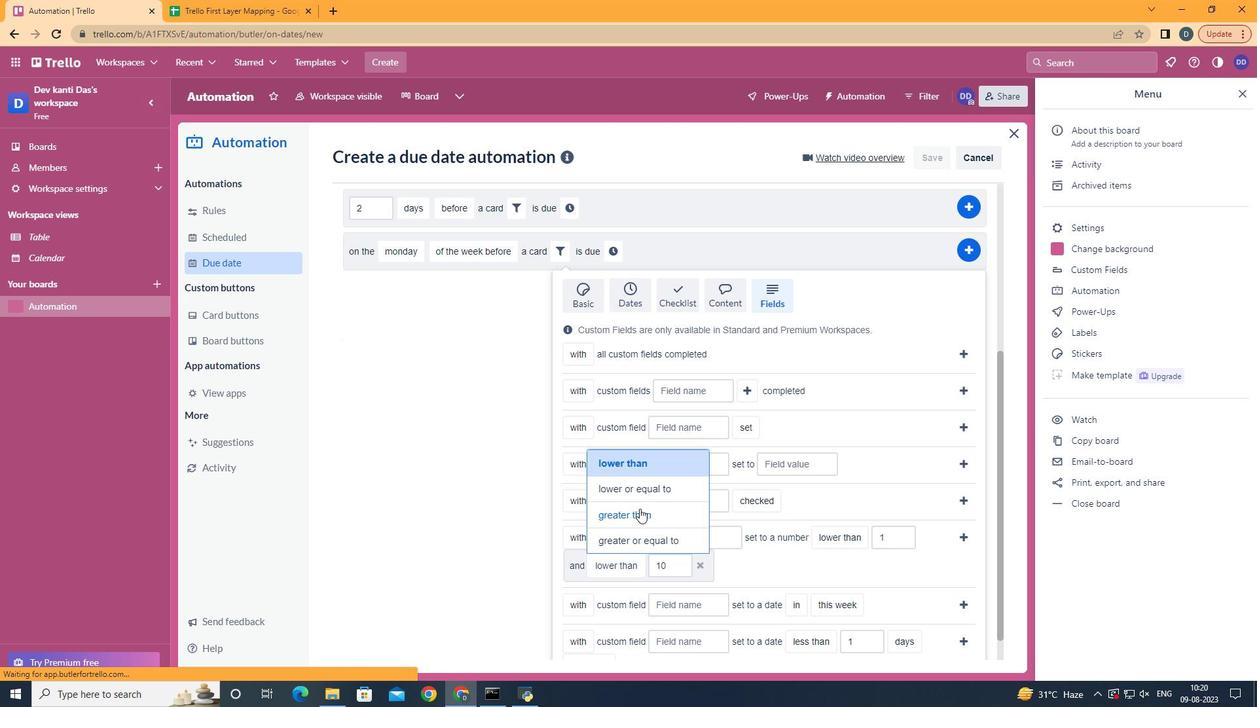 
Action: Mouse pressed left at (640, 509)
Screenshot: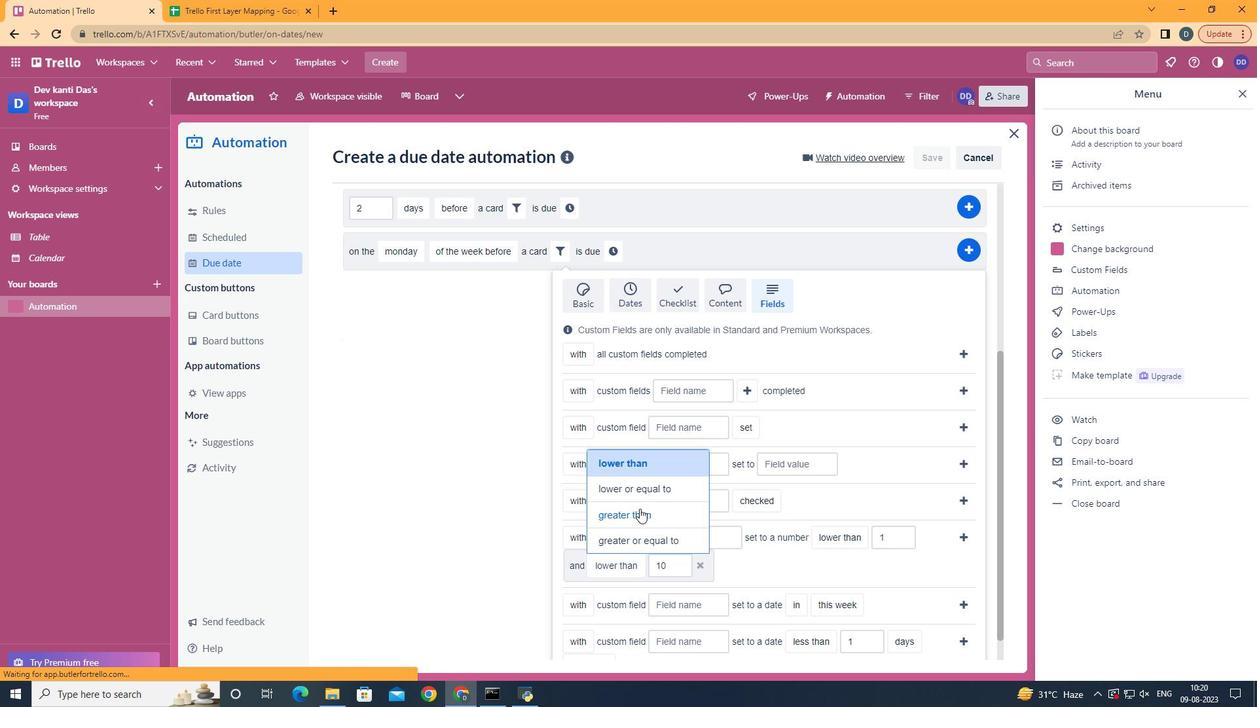 
Action: Mouse moved to (961, 541)
Screenshot: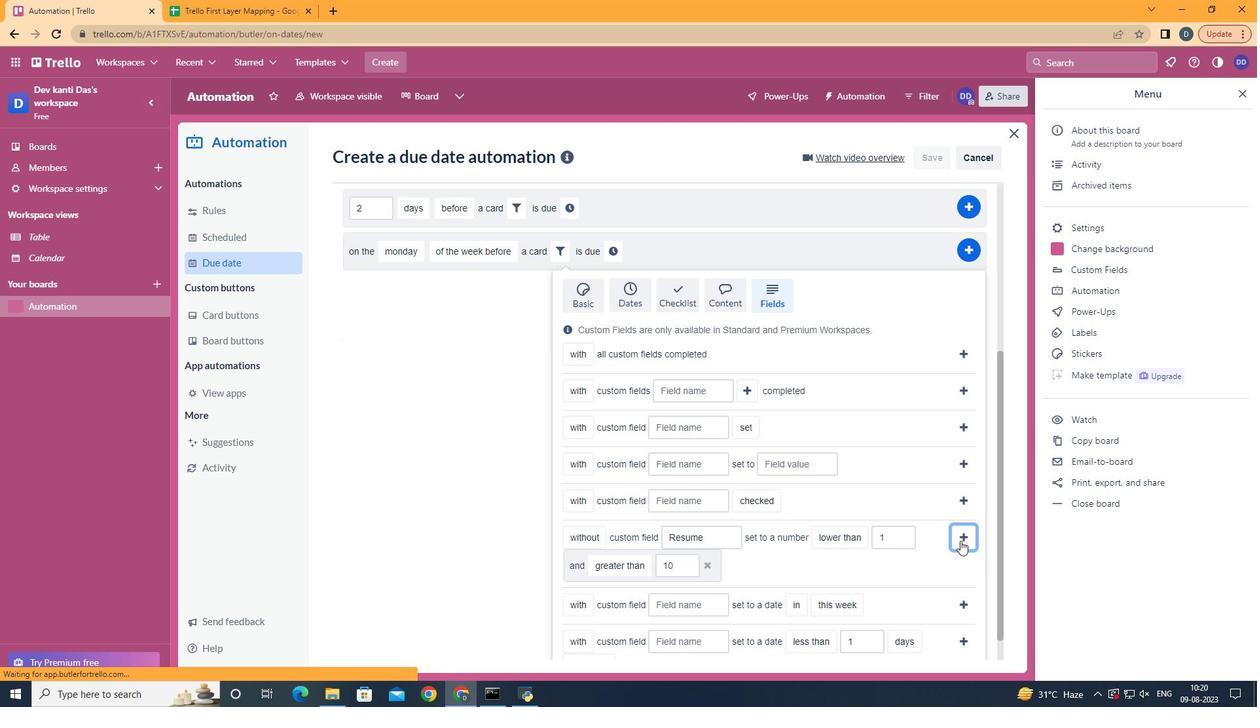 
Action: Mouse pressed left at (961, 541)
Screenshot: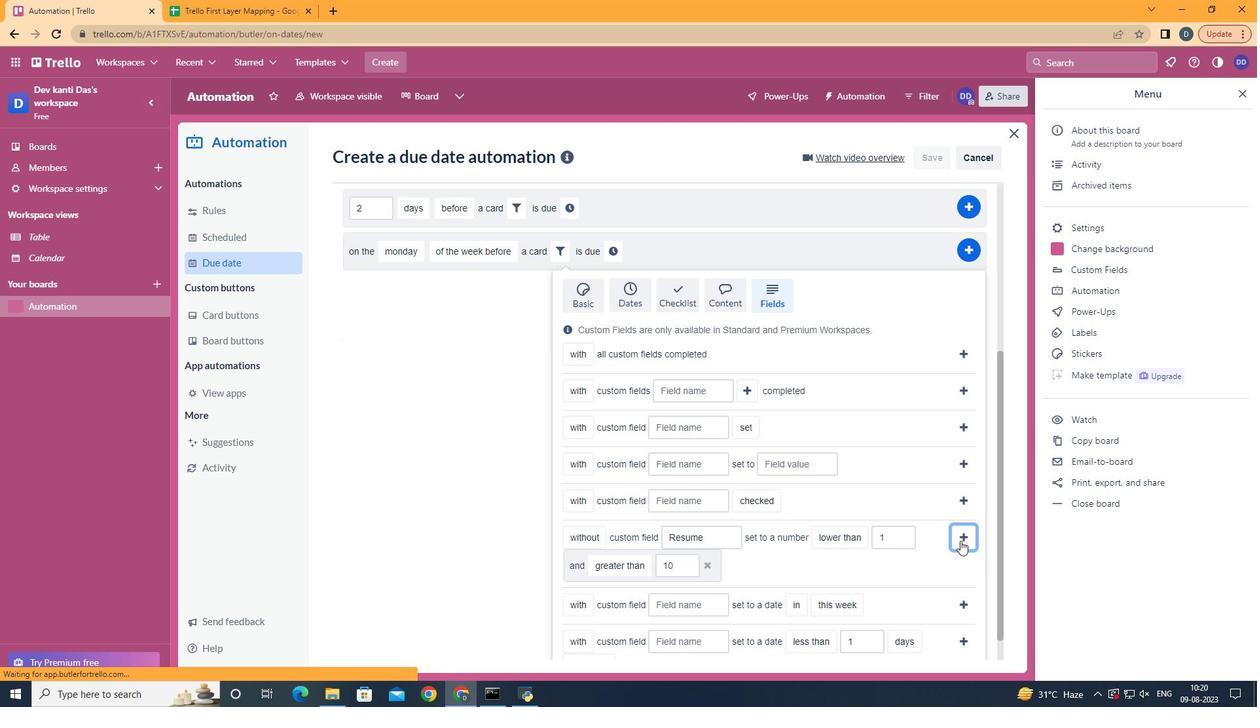 
Action: Mouse moved to (385, 550)
Screenshot: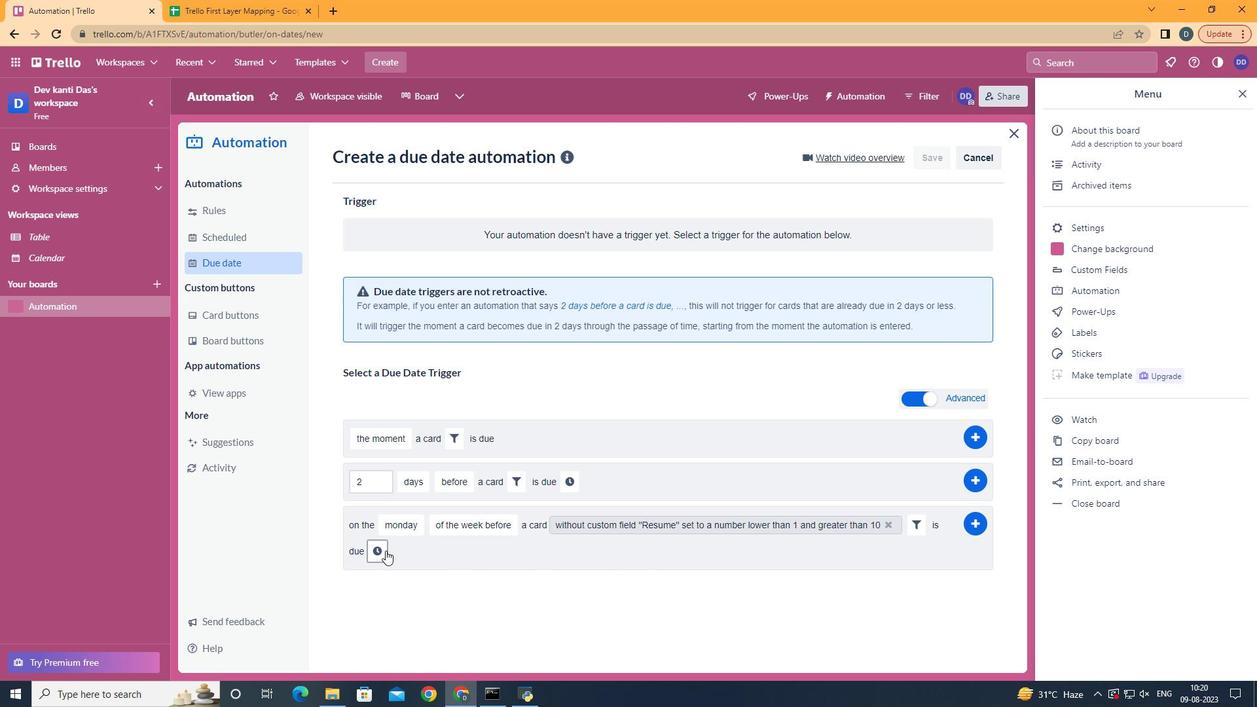 
Action: Mouse pressed left at (385, 550)
Screenshot: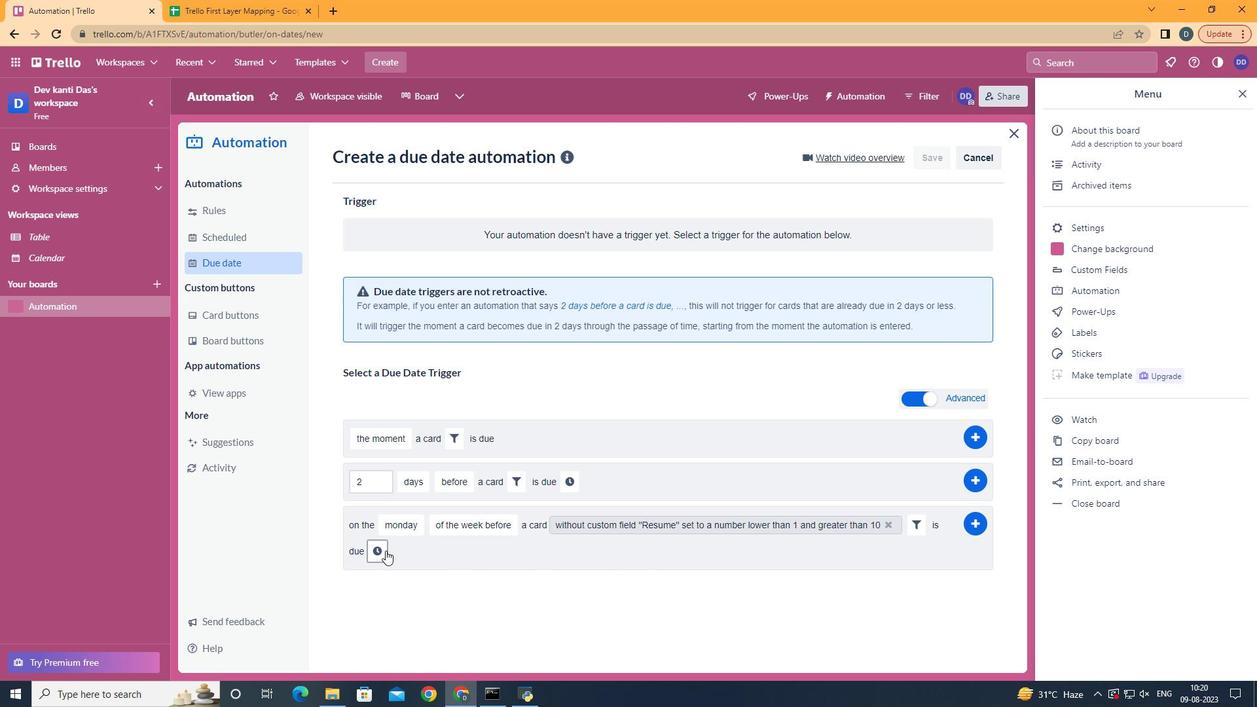 
Action: Mouse moved to (414, 550)
Screenshot: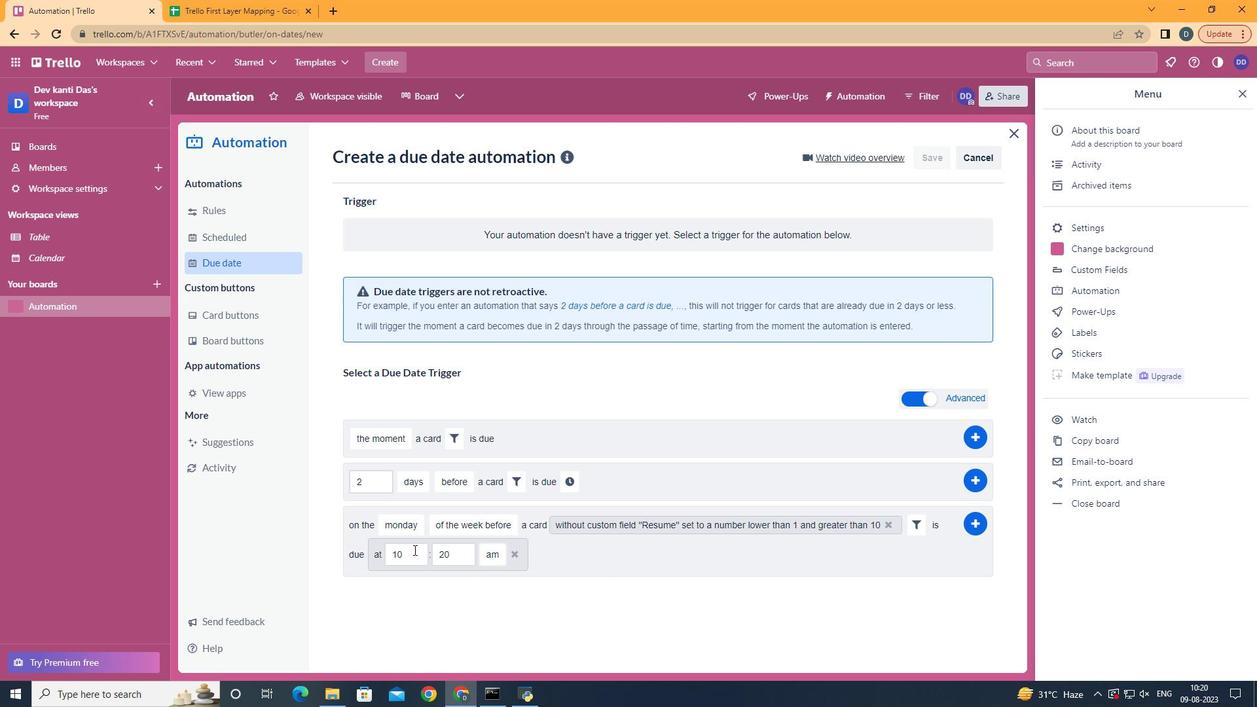 
Action: Mouse pressed left at (414, 550)
Screenshot: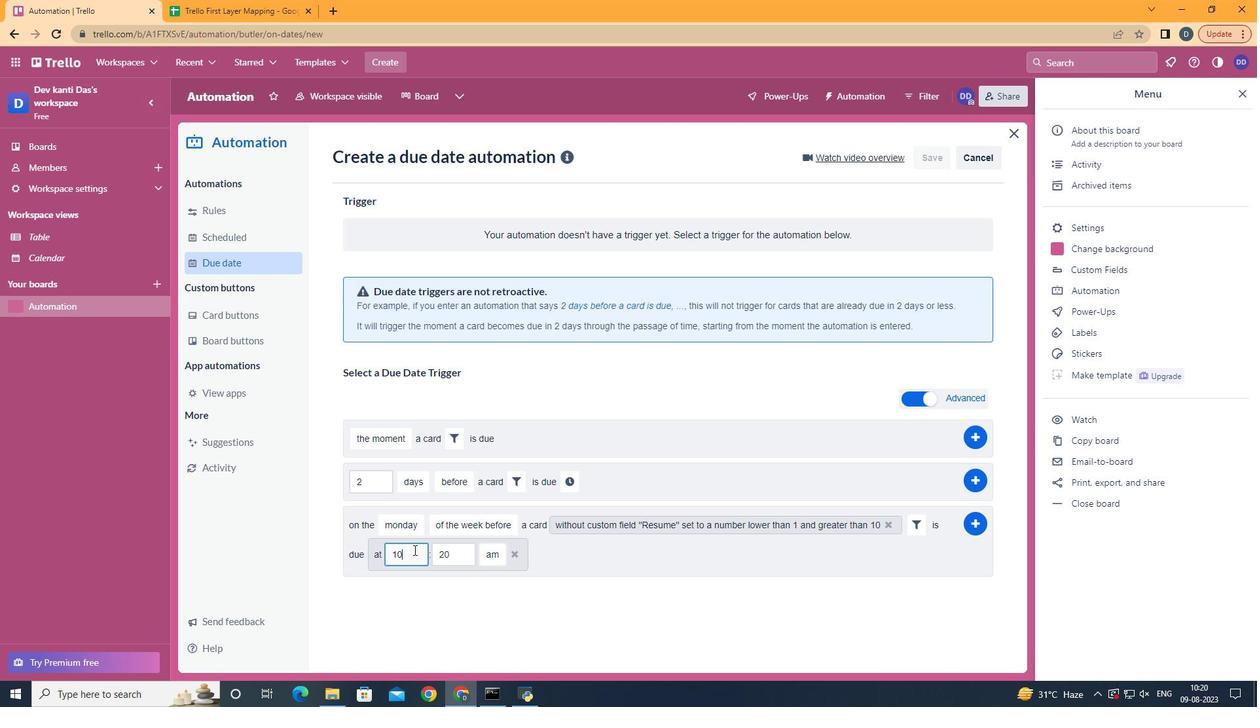 
Action: Key pressed <Key.backspace>1
Screenshot: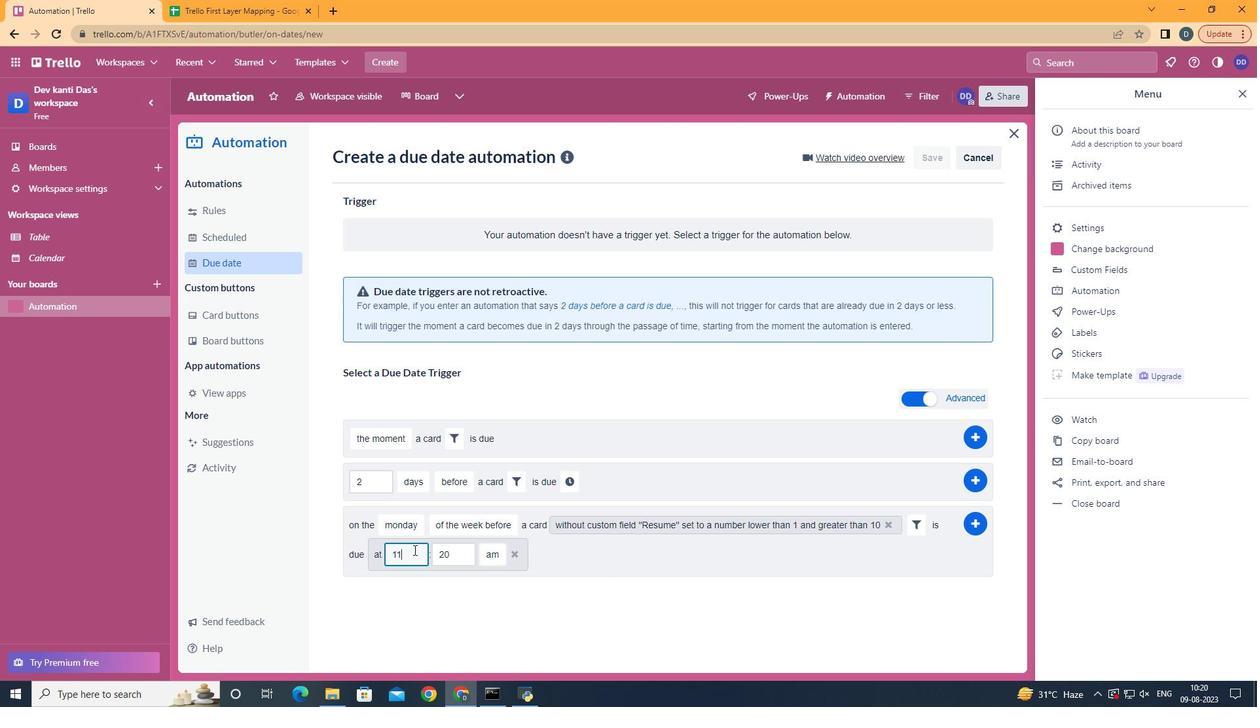 
Action: Mouse moved to (446, 559)
Screenshot: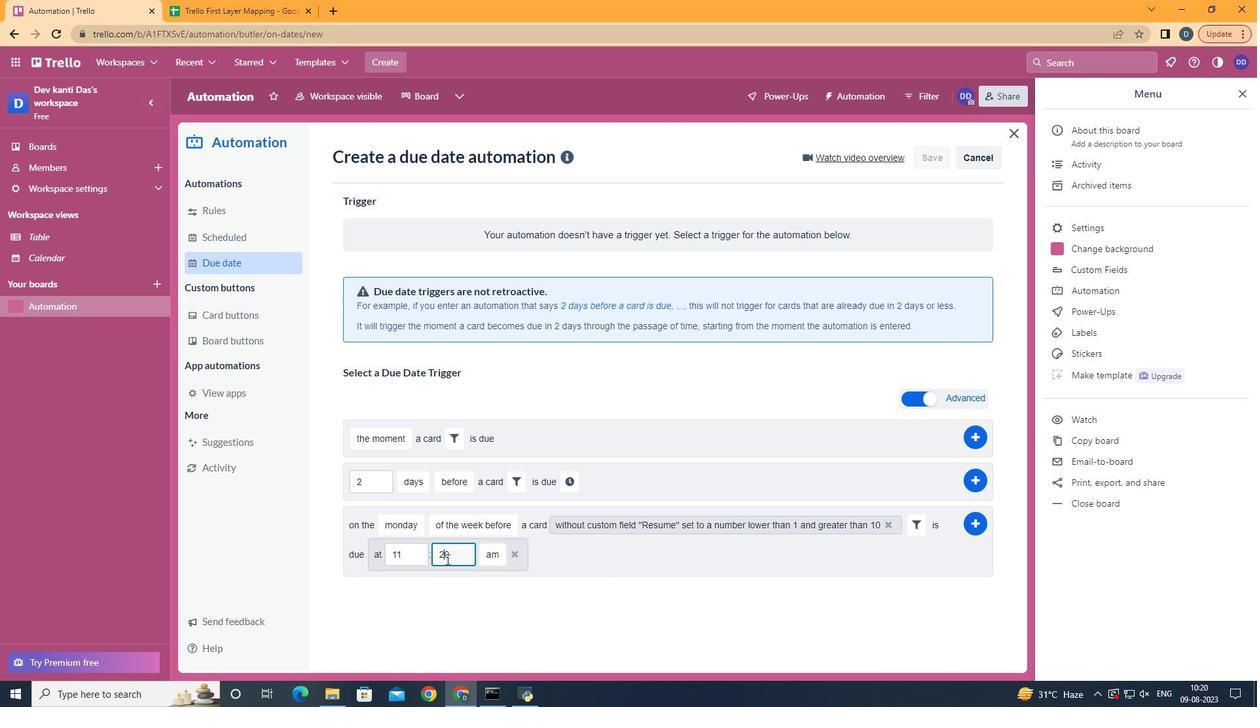 
Action: Mouse pressed left at (446, 559)
Screenshot: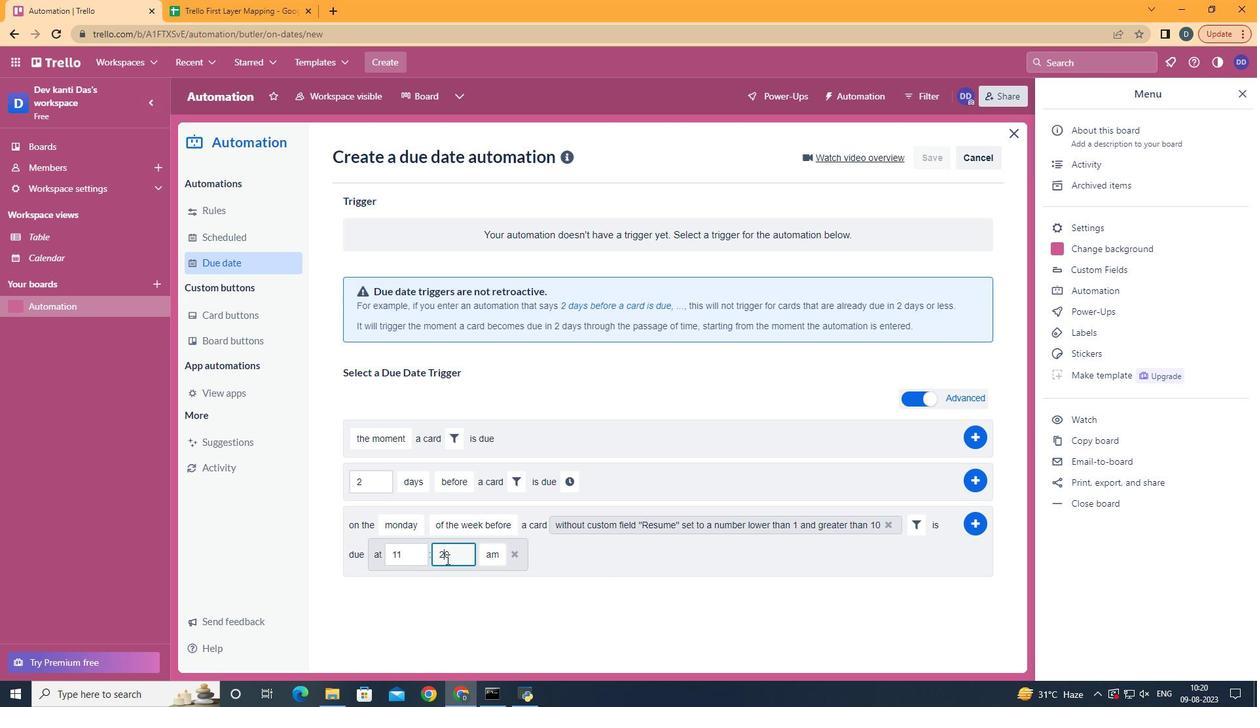 
Action: Mouse moved to (454, 560)
Screenshot: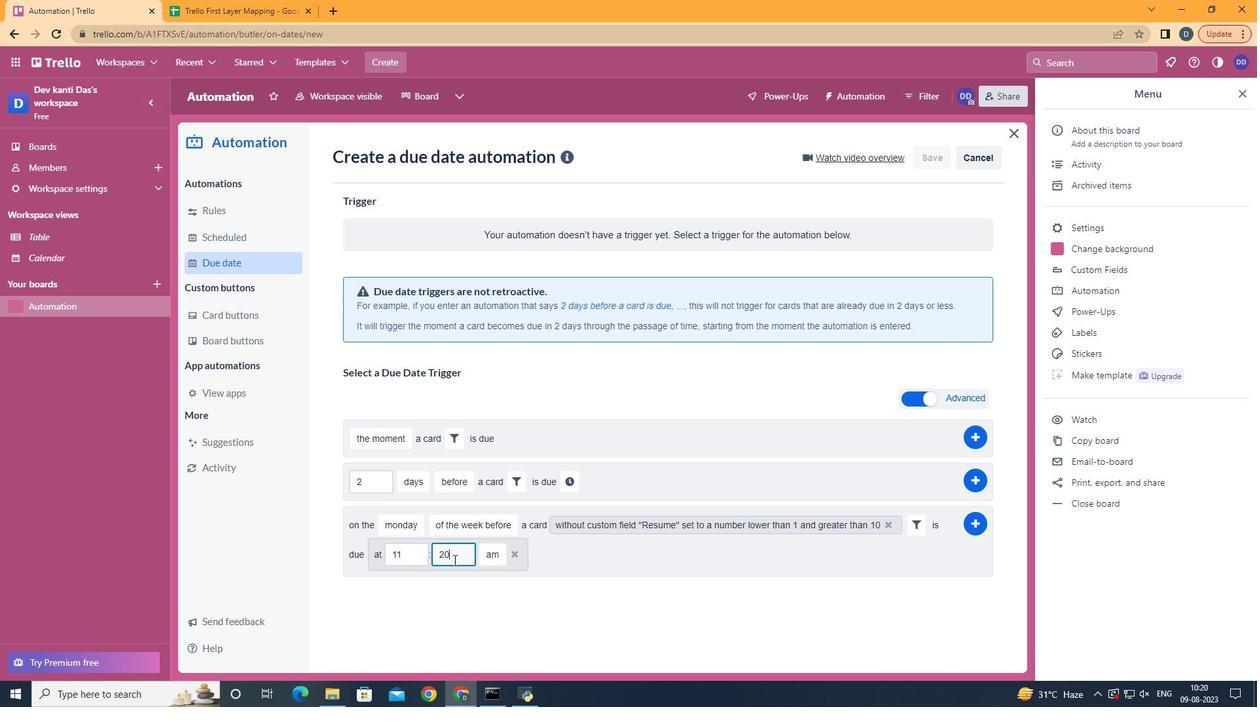 
Action: Mouse pressed left at (454, 560)
Screenshot: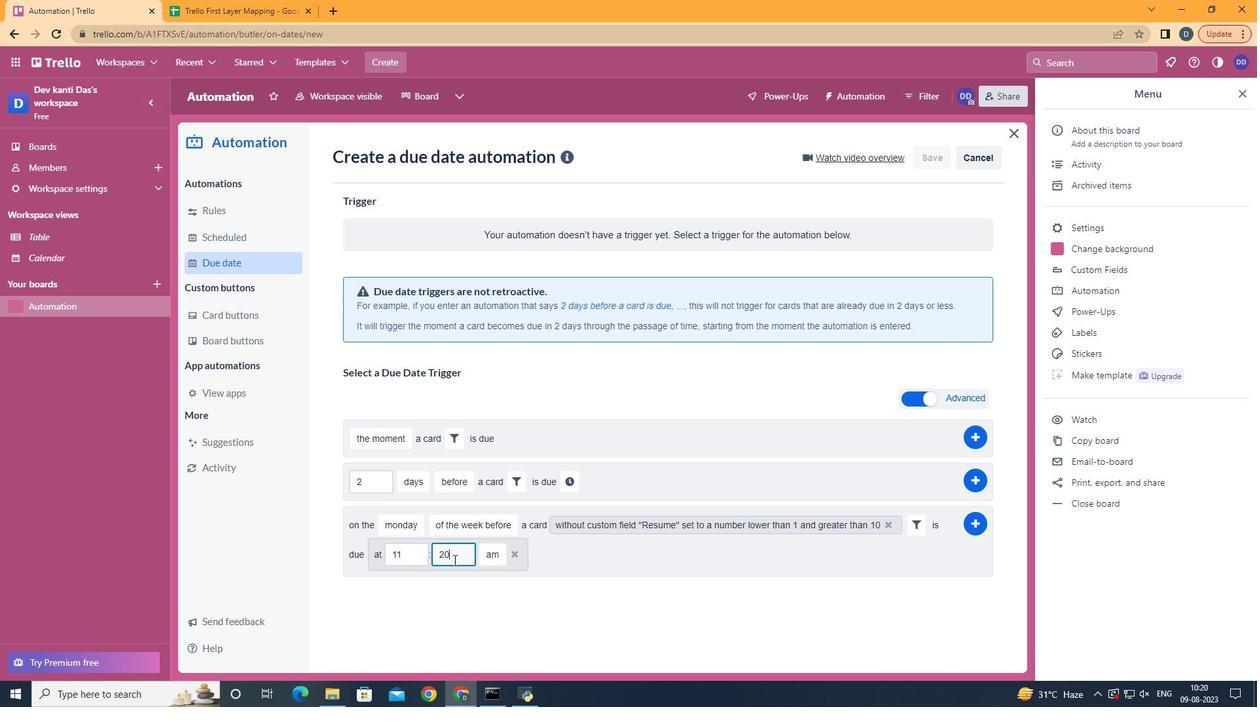 
Action: Key pressed <Key.backspace><Key.backspace>00
Screenshot: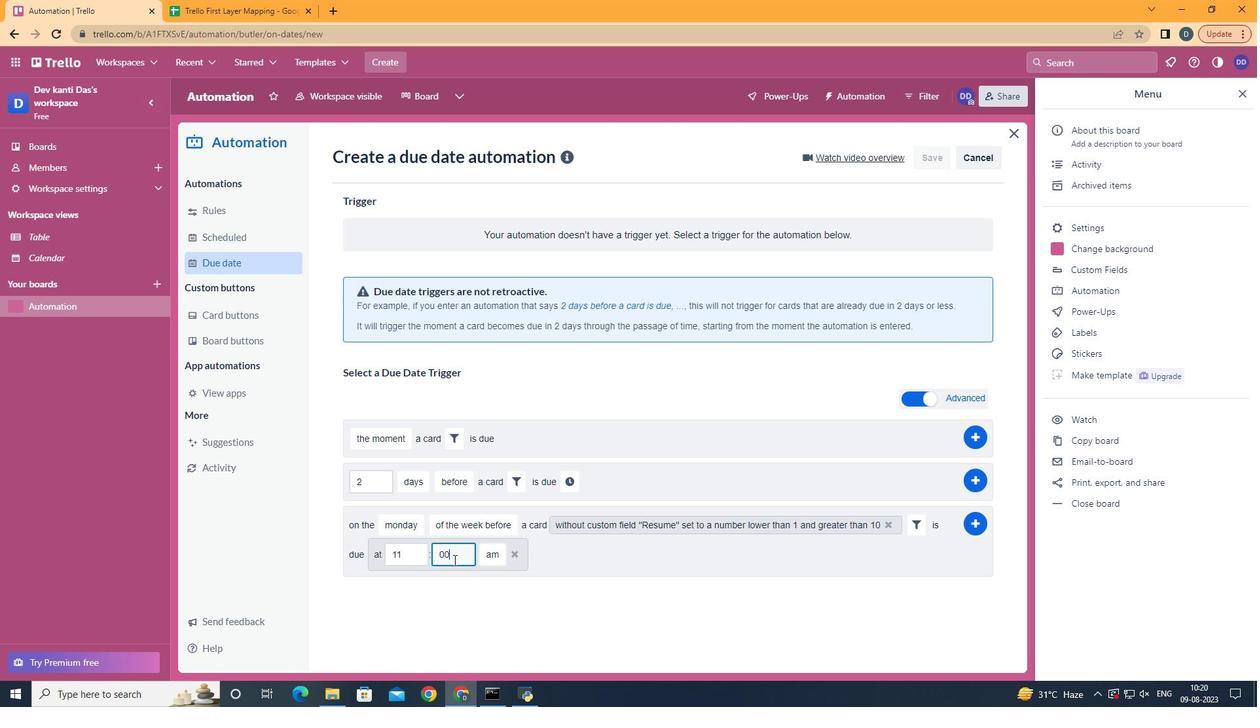 
Action: Mouse moved to (972, 517)
Screenshot: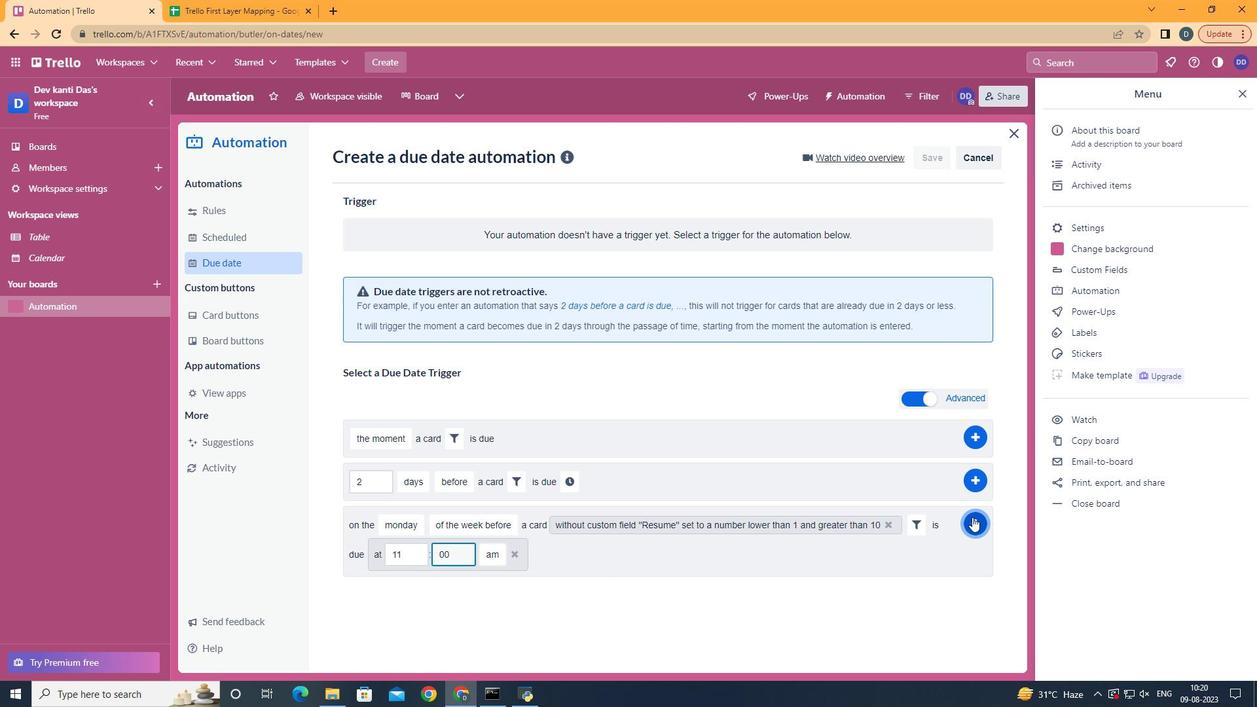 
Action: Mouse pressed left at (972, 517)
Screenshot: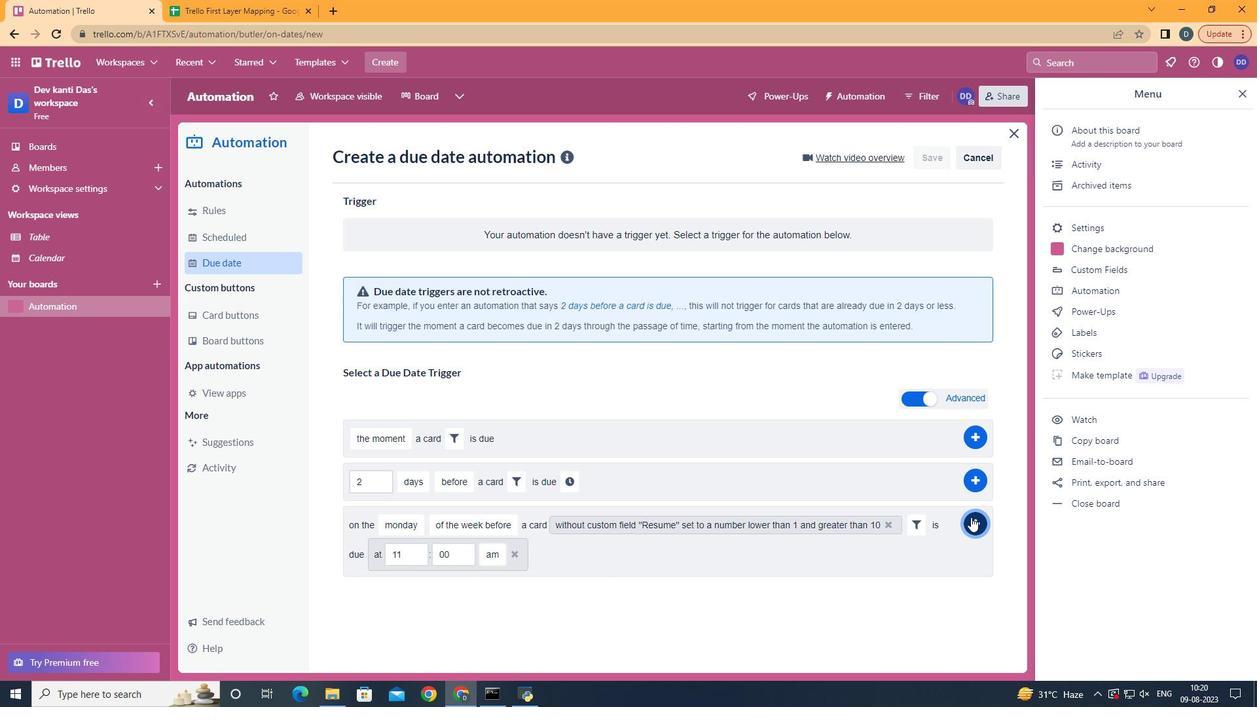 
Action: Mouse moved to (719, 263)
Screenshot: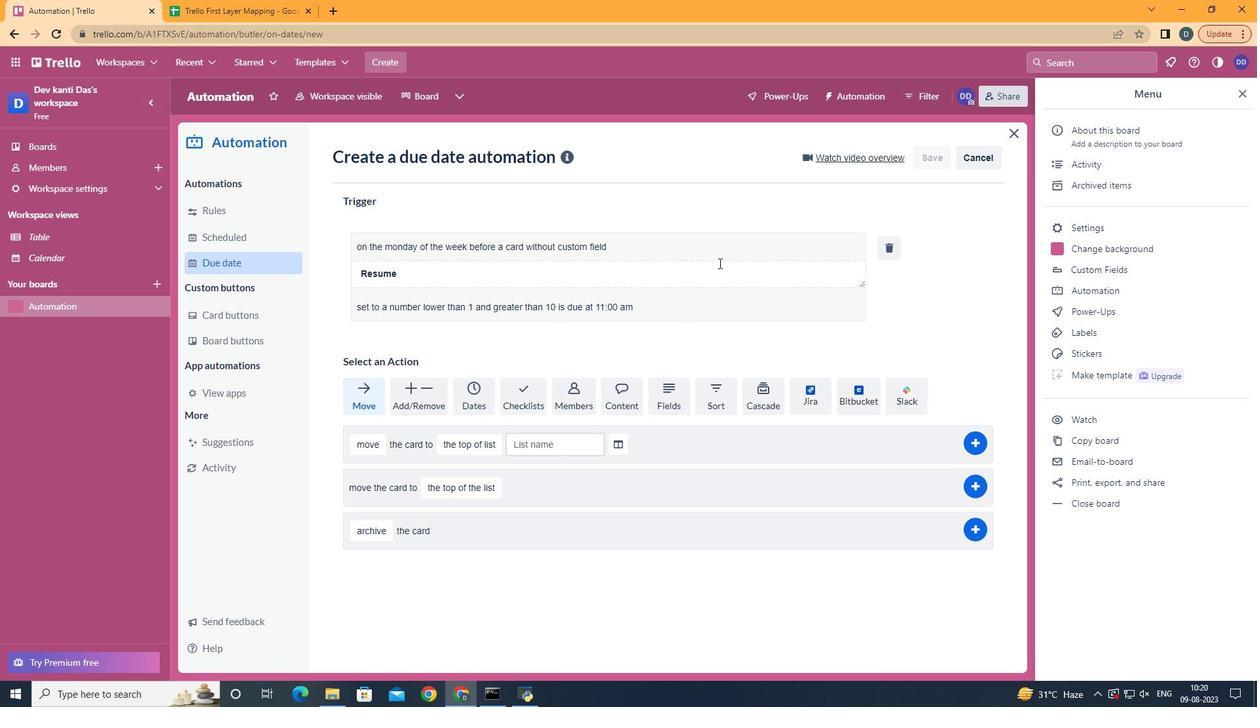 
